 Task: Create a scrum project ArchBridge. Add to scrum project ArchBridge a team member softage.4@softage.net and assign as Project Lead. Add to scrum project ArchBridge a team member softage.1@softage.net
Action: Mouse pressed left at (236, 74)
Screenshot: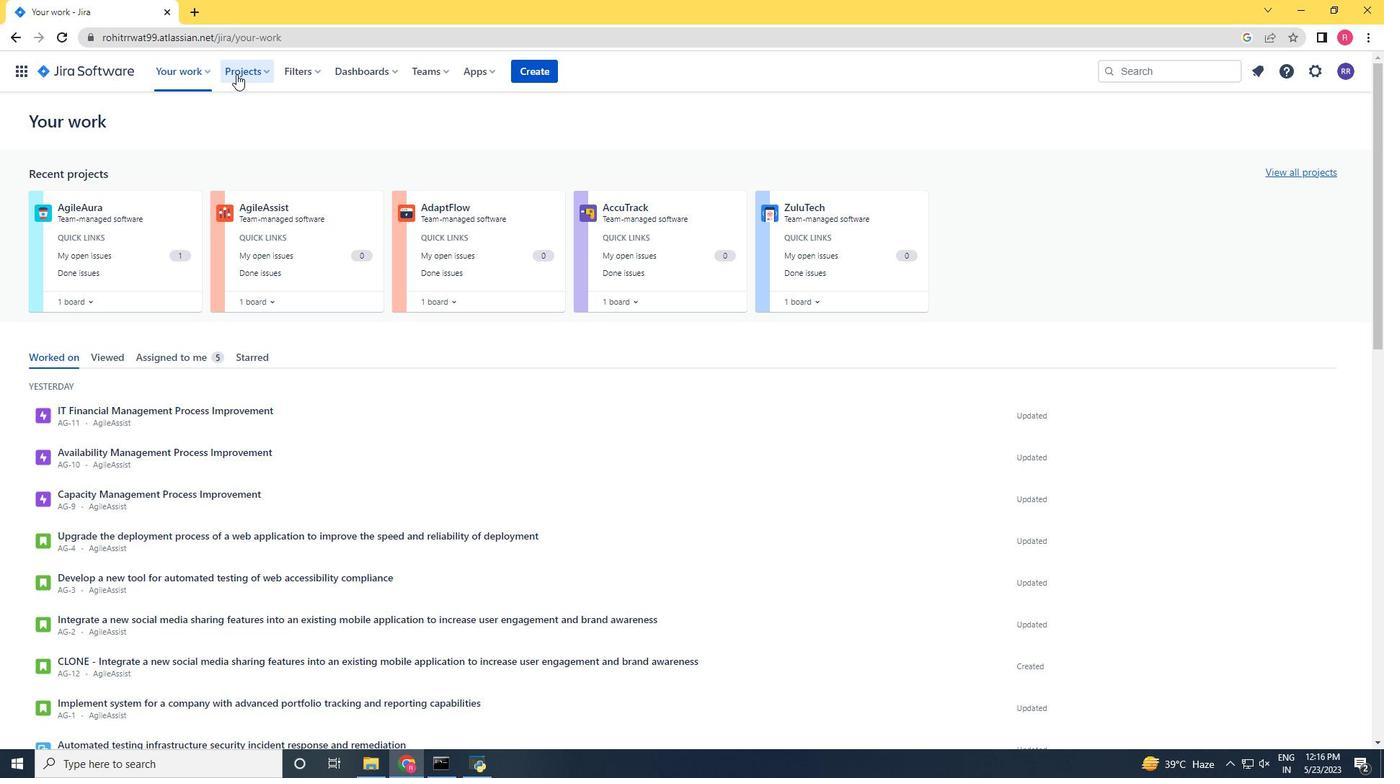 
Action: Mouse moved to (298, 351)
Screenshot: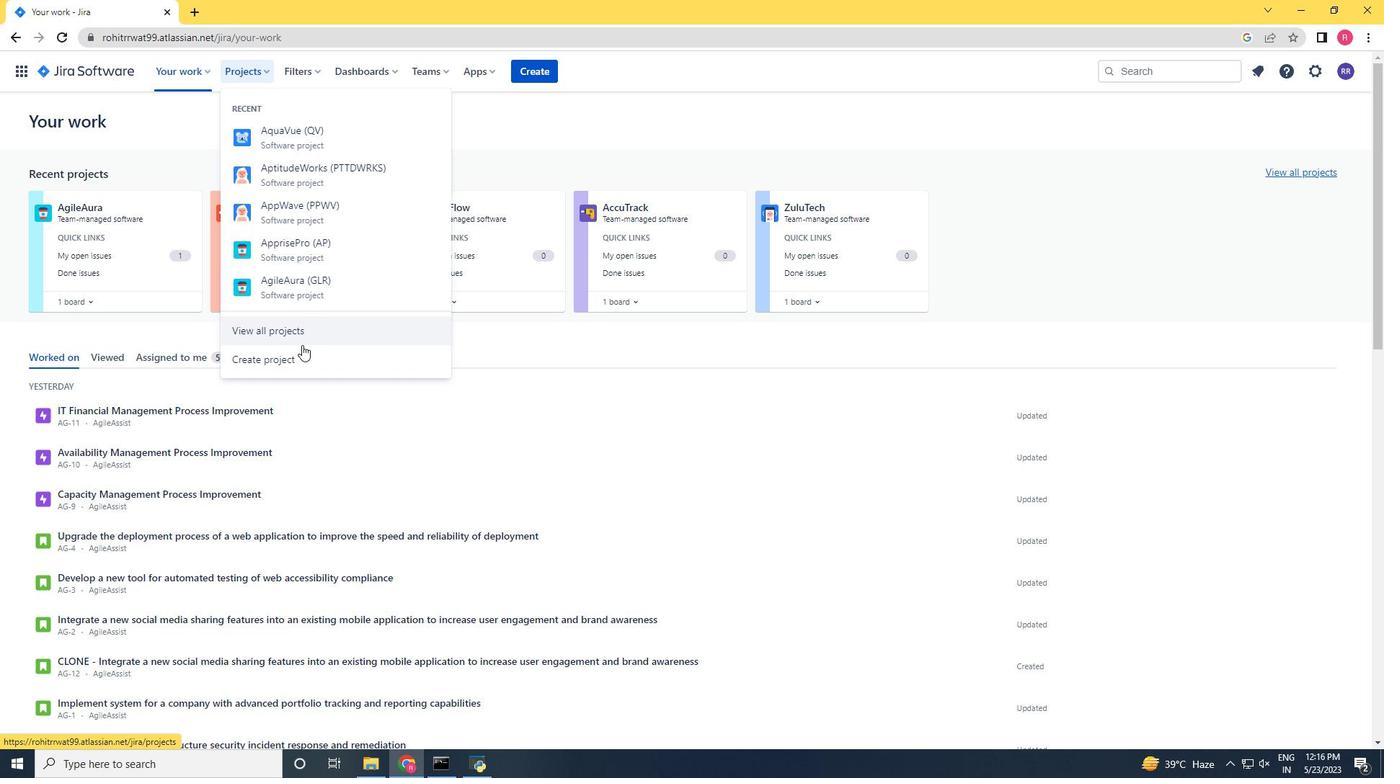 
Action: Mouse pressed left at (298, 351)
Screenshot: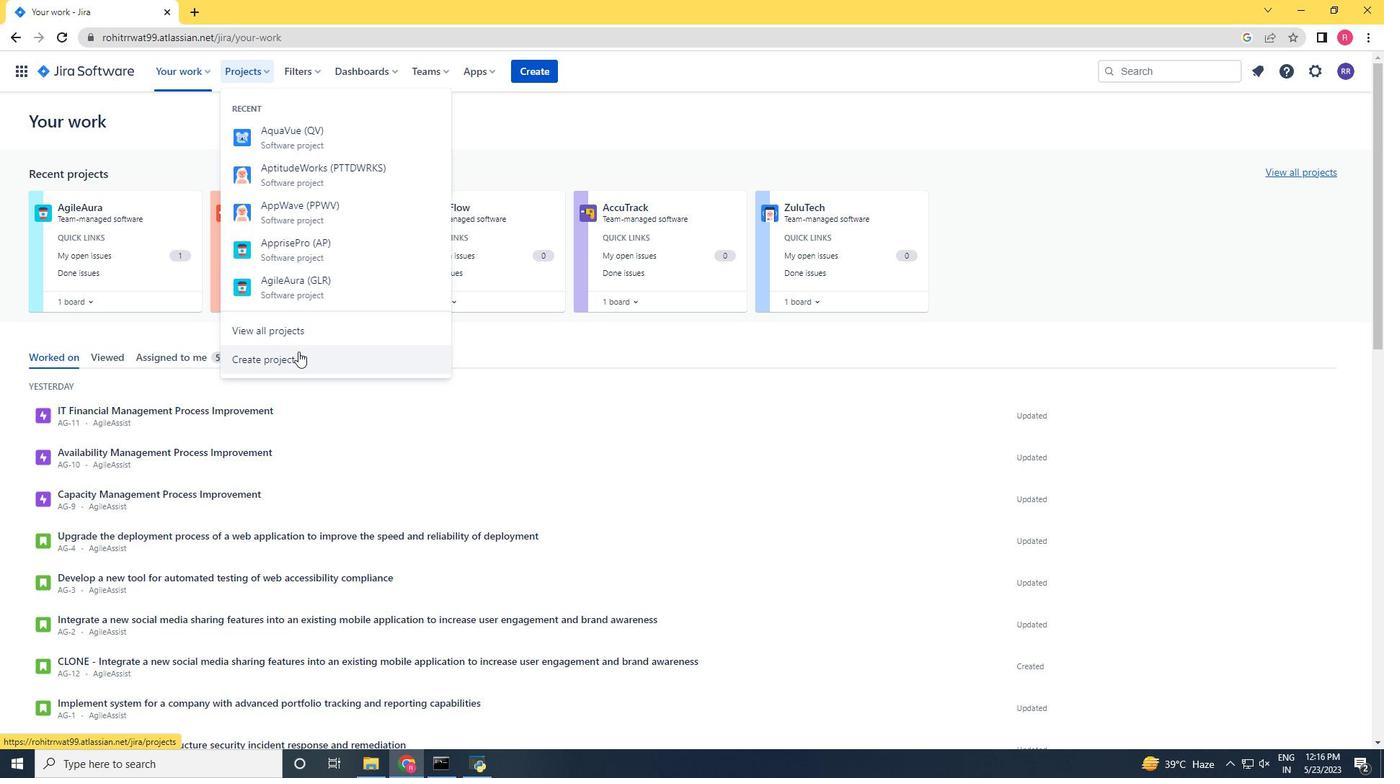 
Action: Mouse moved to (684, 351)
Screenshot: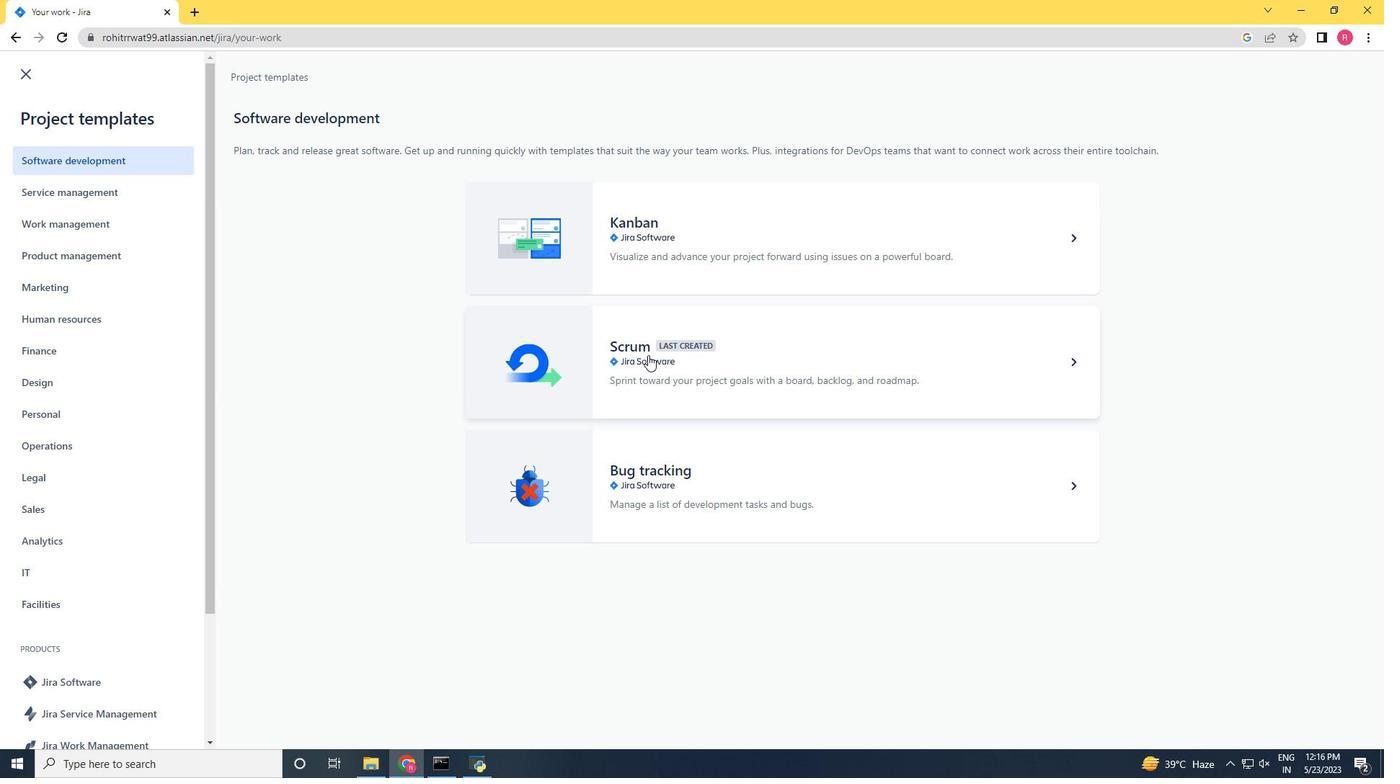 
Action: Mouse pressed left at (684, 351)
Screenshot: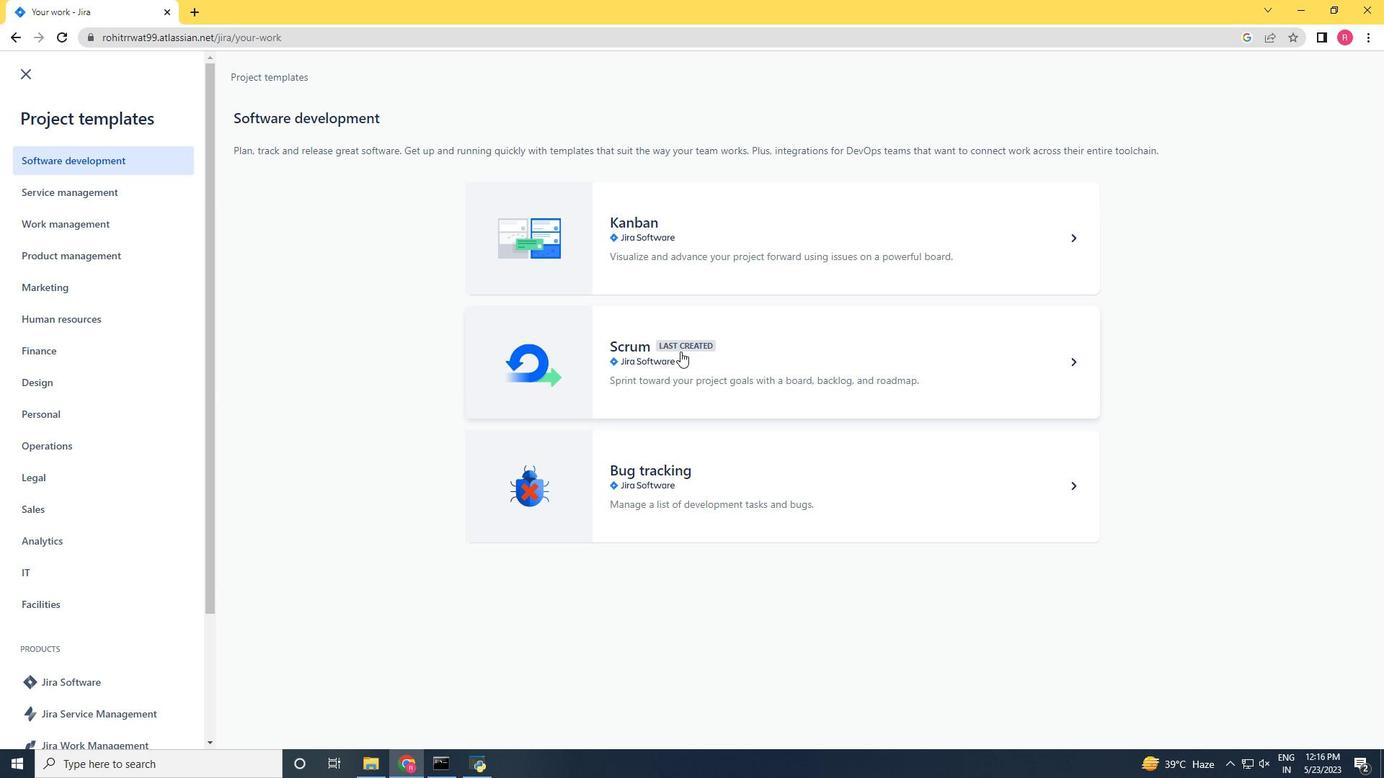 
Action: Mouse moved to (1079, 719)
Screenshot: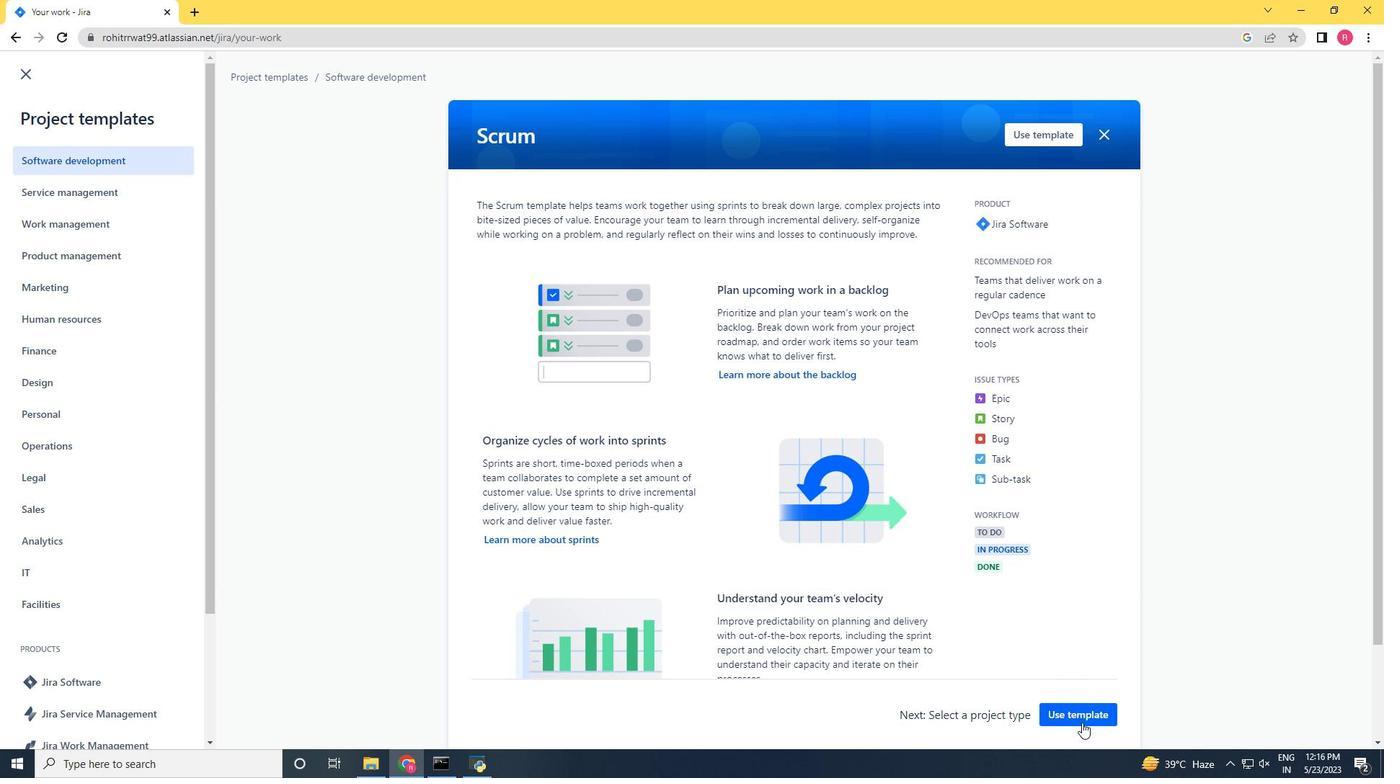 
Action: Mouse pressed left at (1079, 719)
Screenshot: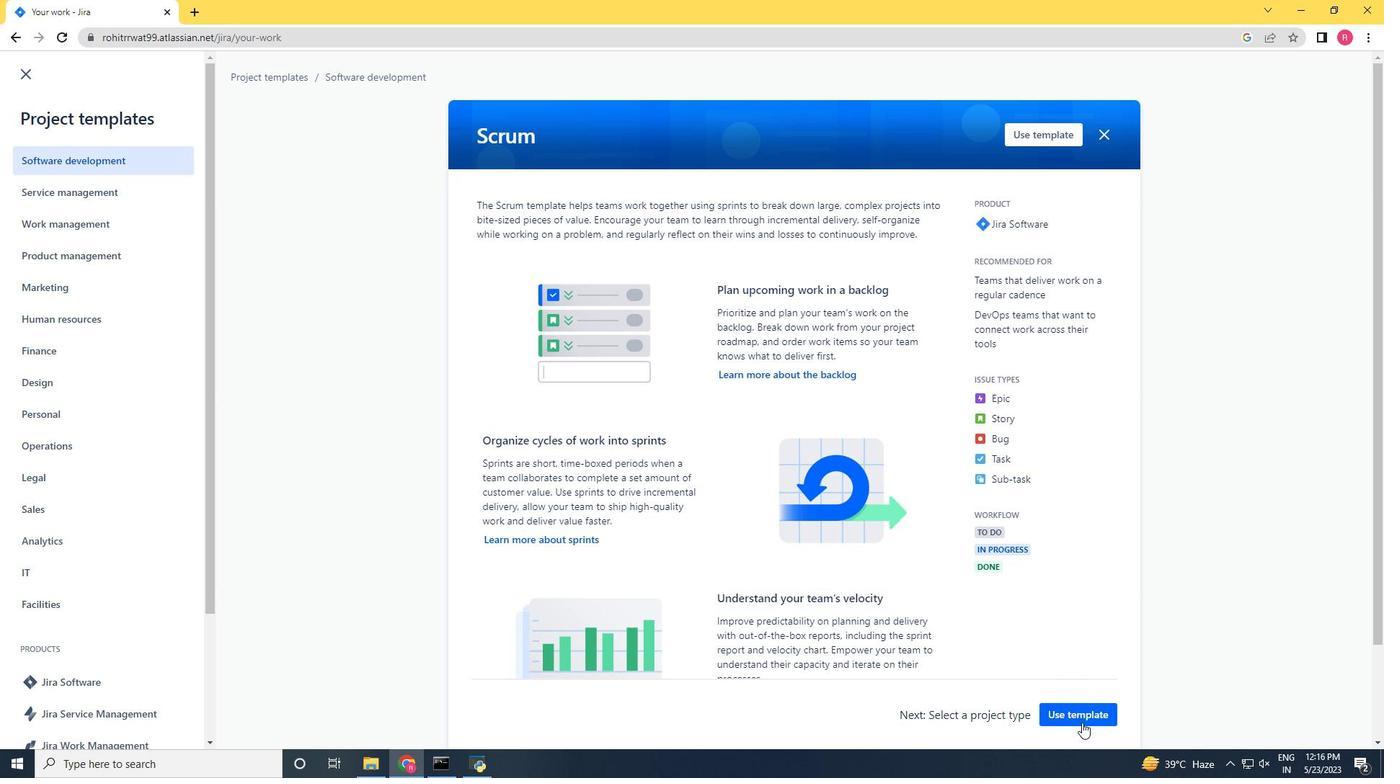 
Action: Mouse moved to (615, 703)
Screenshot: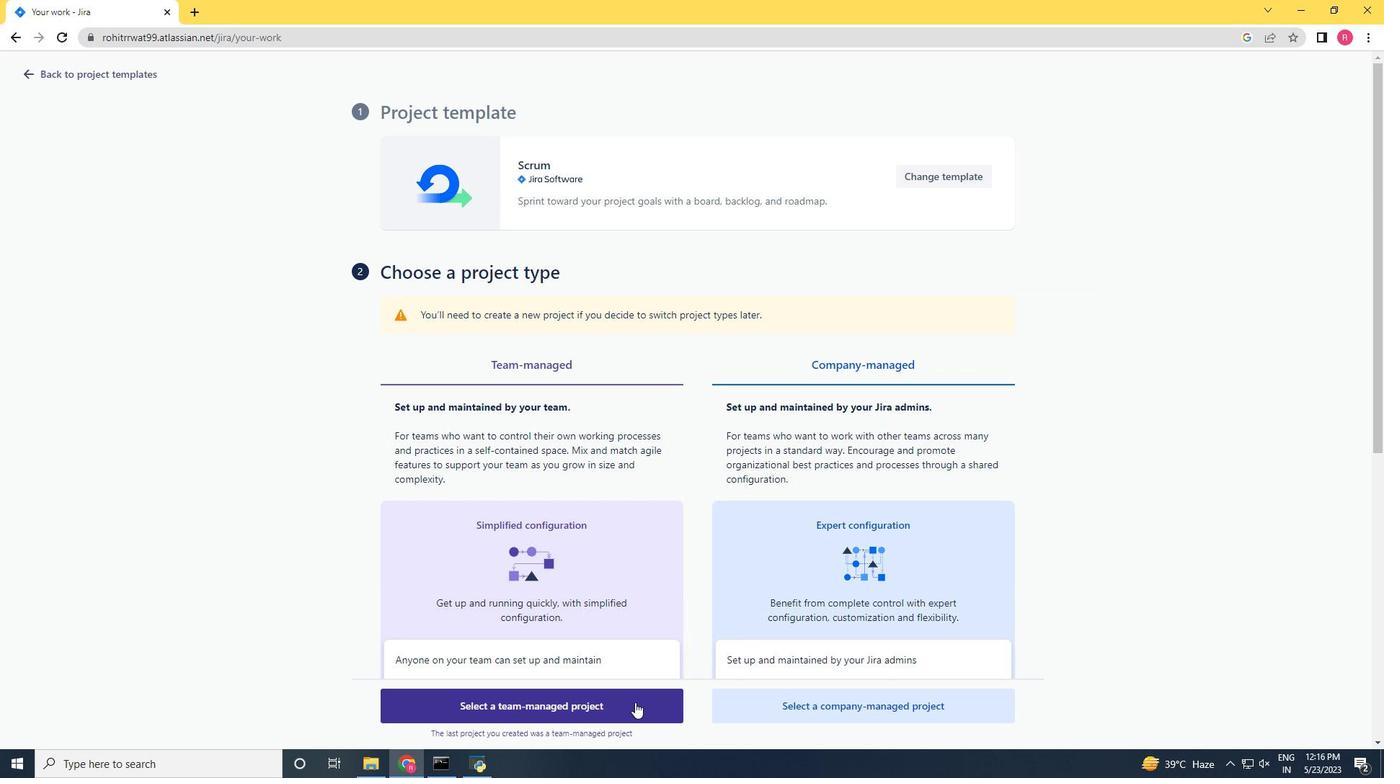 
Action: Mouse pressed left at (615, 703)
Screenshot: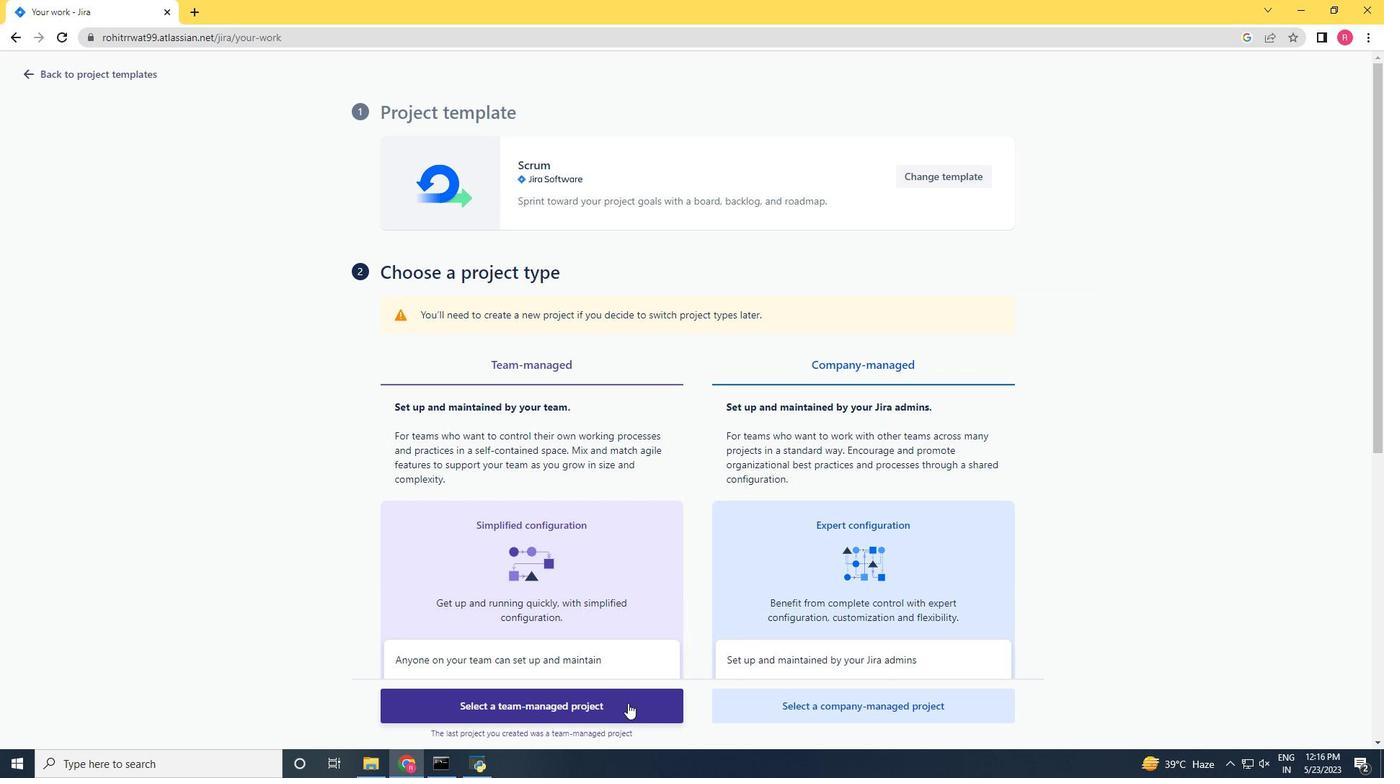 
Action: Mouse moved to (338, 502)
Screenshot: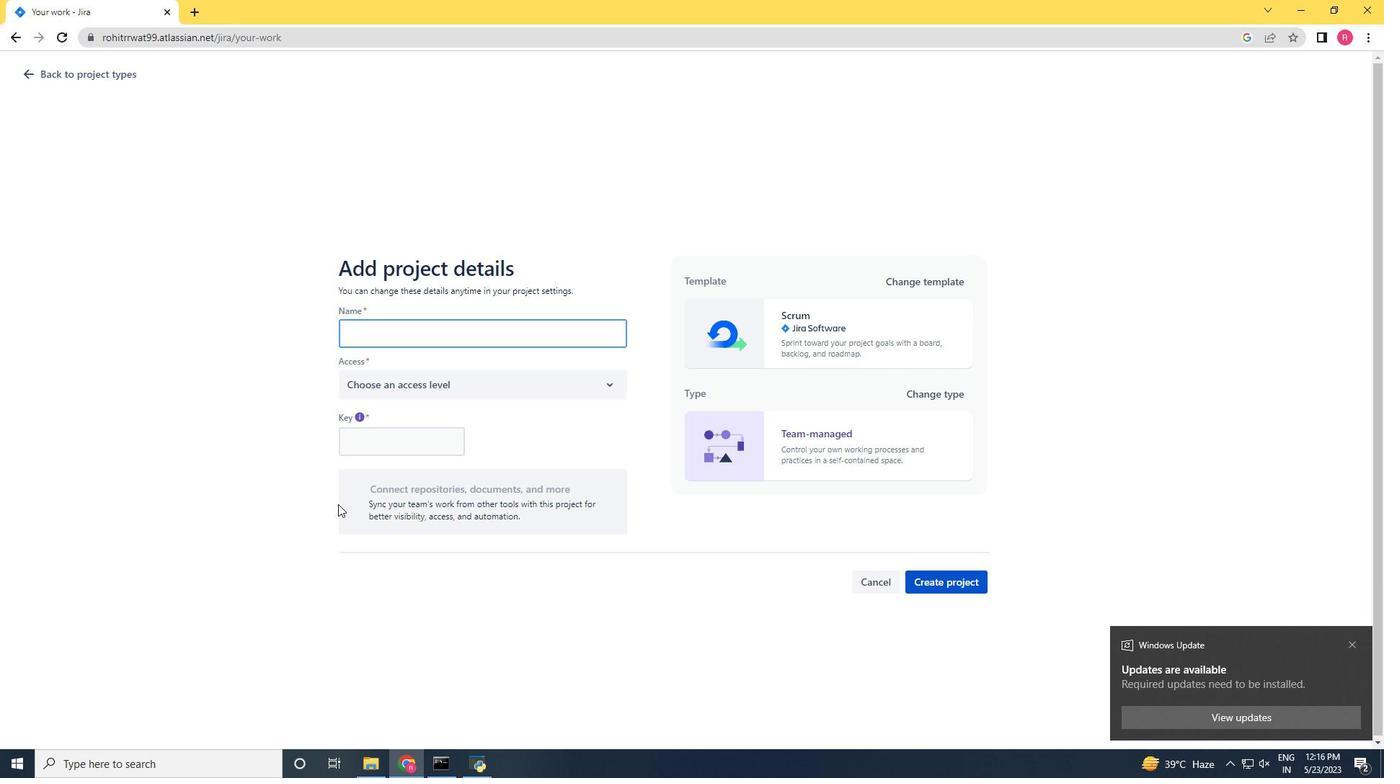 
Action: Key pressed <Key.shift><Key.shift><Key.shift><Key.shift><Key.shift><Key.shift><Key.shift><Key.shift><Key.shift><Key.shift><Key.shift><Key.shift>Arch<Key.shift>Bridge
Screenshot: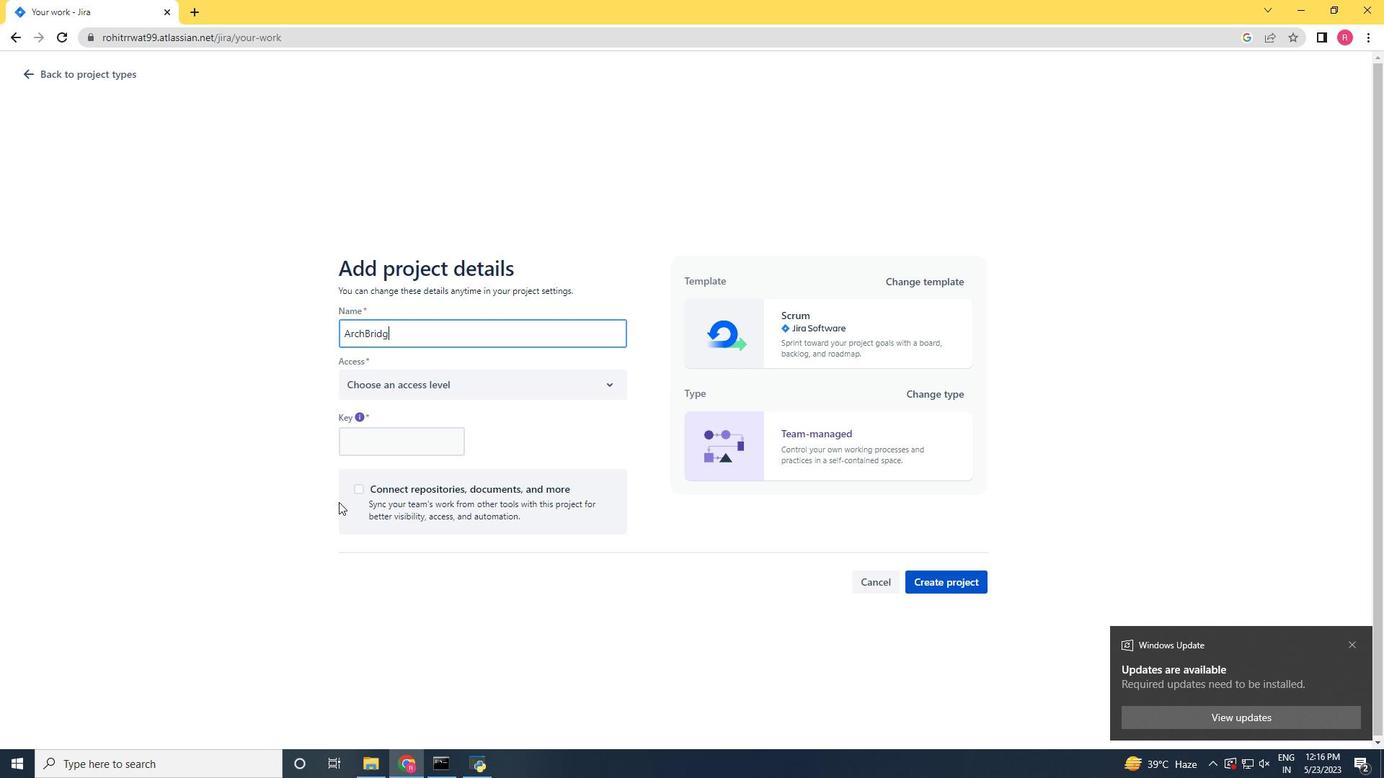 
Action: Mouse moved to (592, 390)
Screenshot: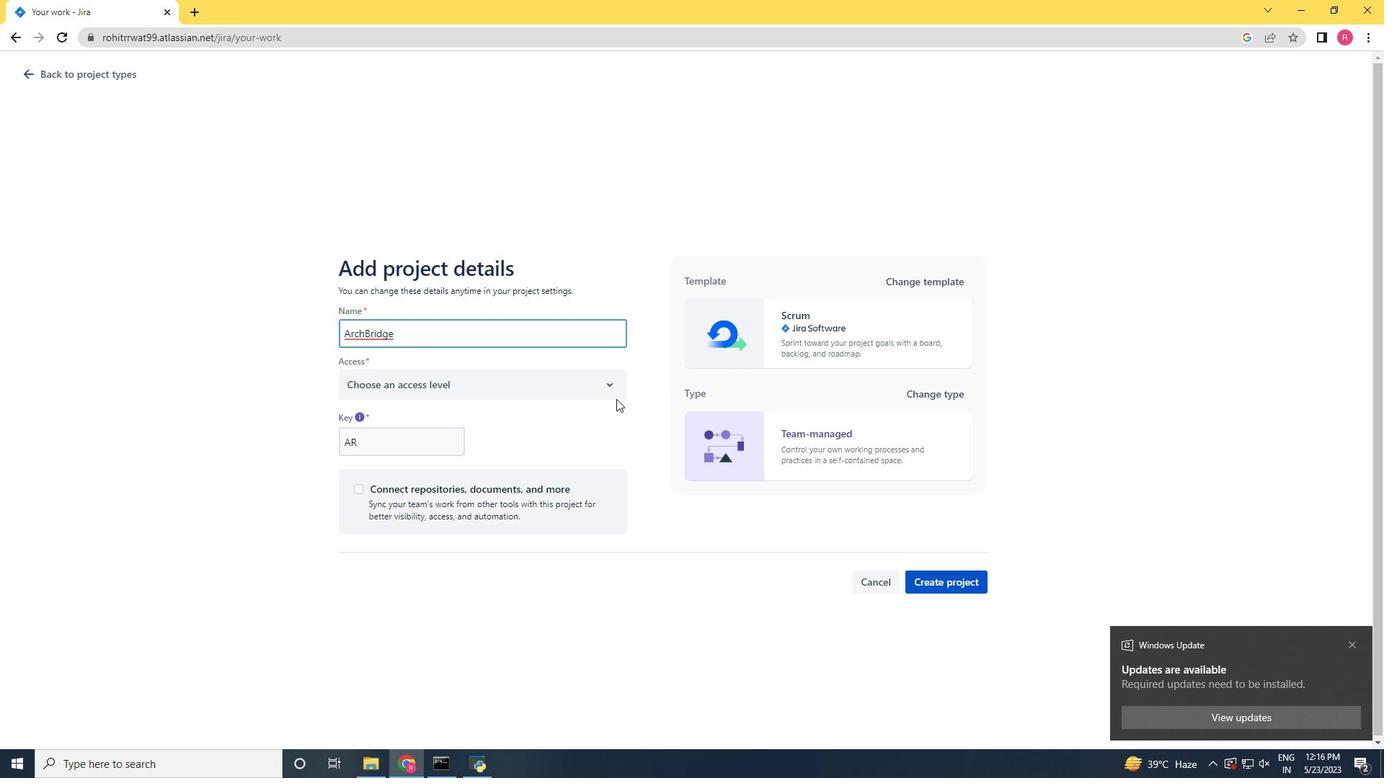 
Action: Mouse pressed left at (592, 390)
Screenshot: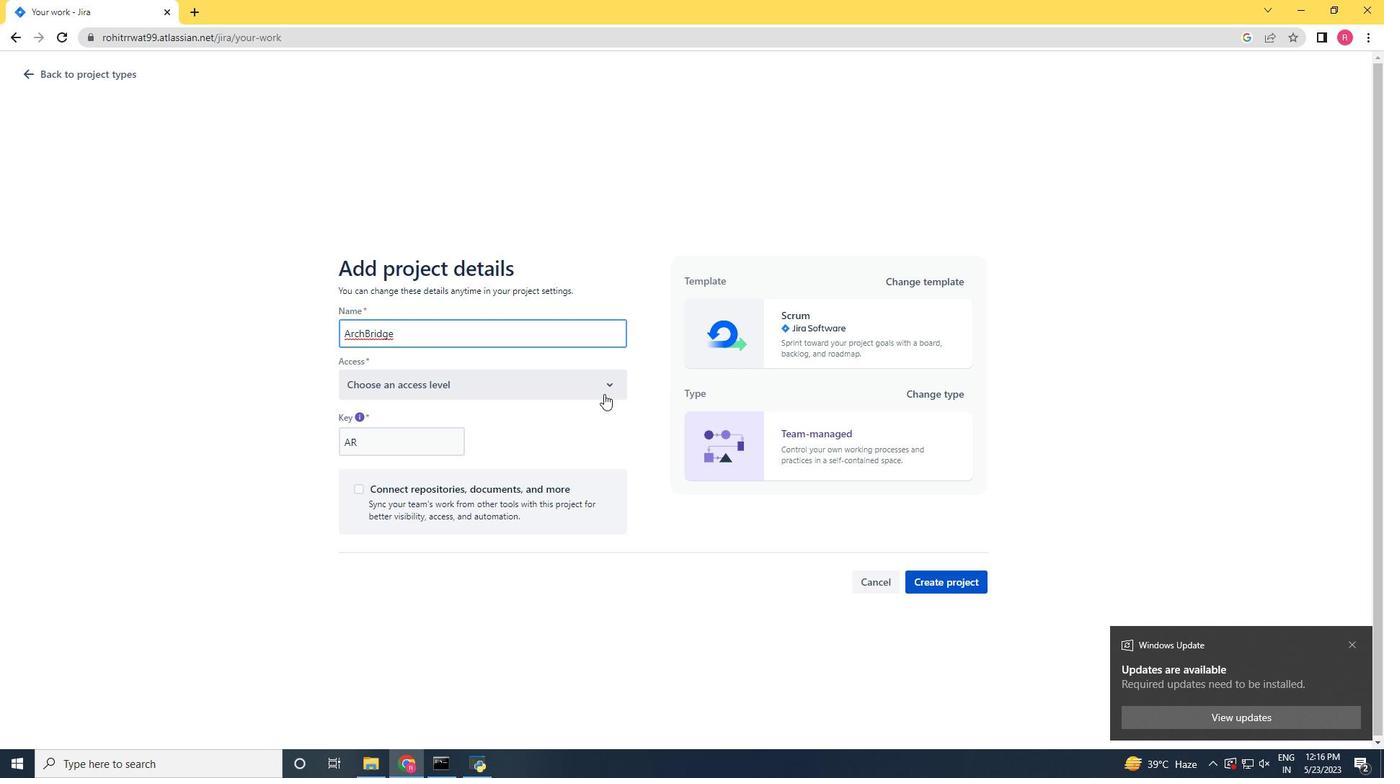 
Action: Mouse moved to (530, 436)
Screenshot: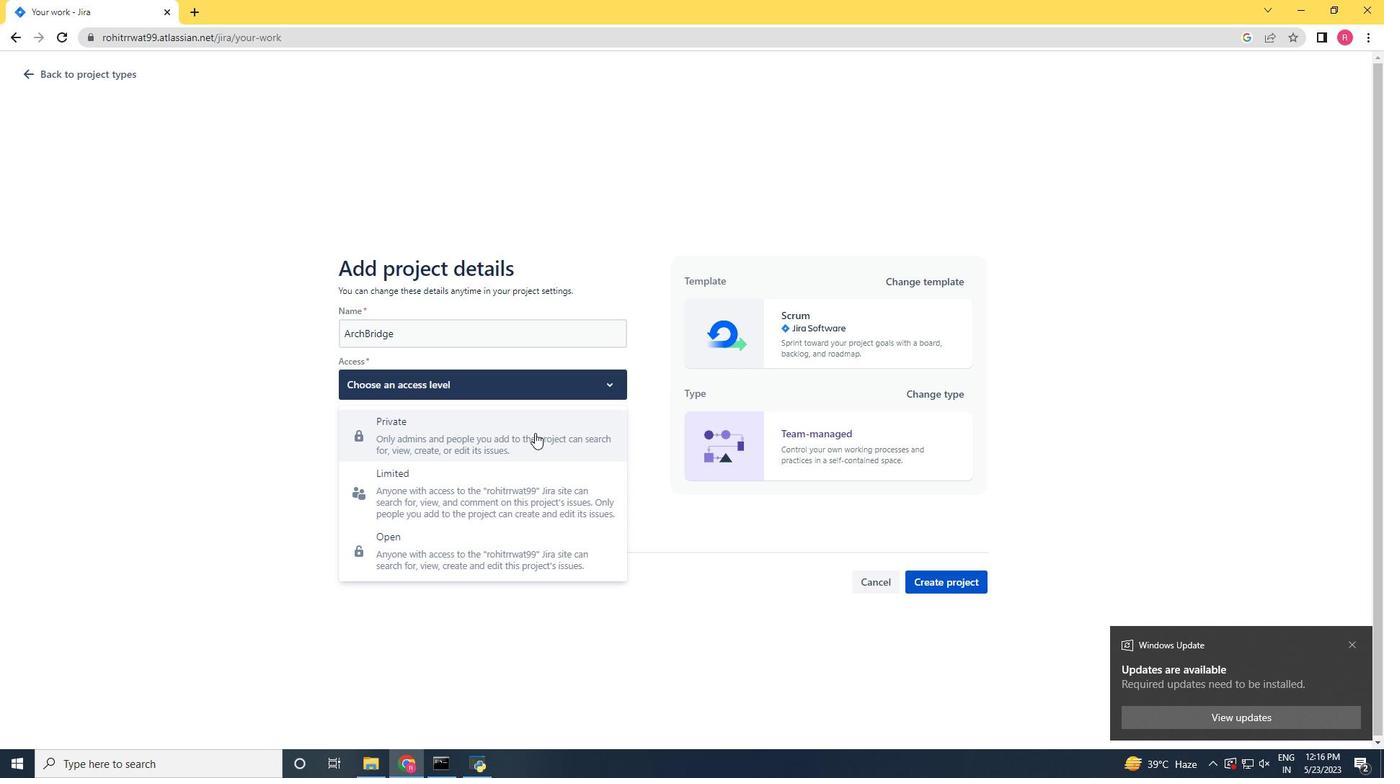 
Action: Mouse pressed left at (530, 436)
Screenshot: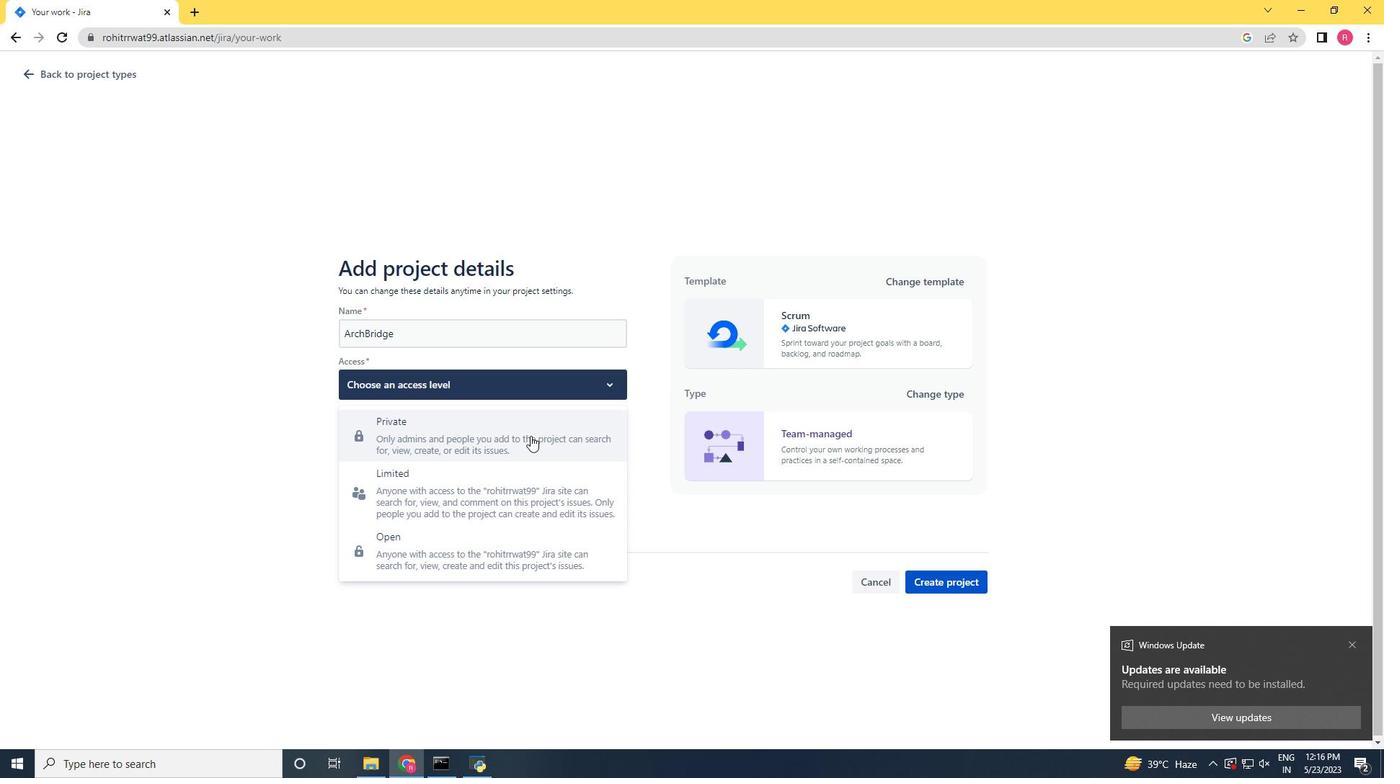 
Action: Mouse moved to (928, 575)
Screenshot: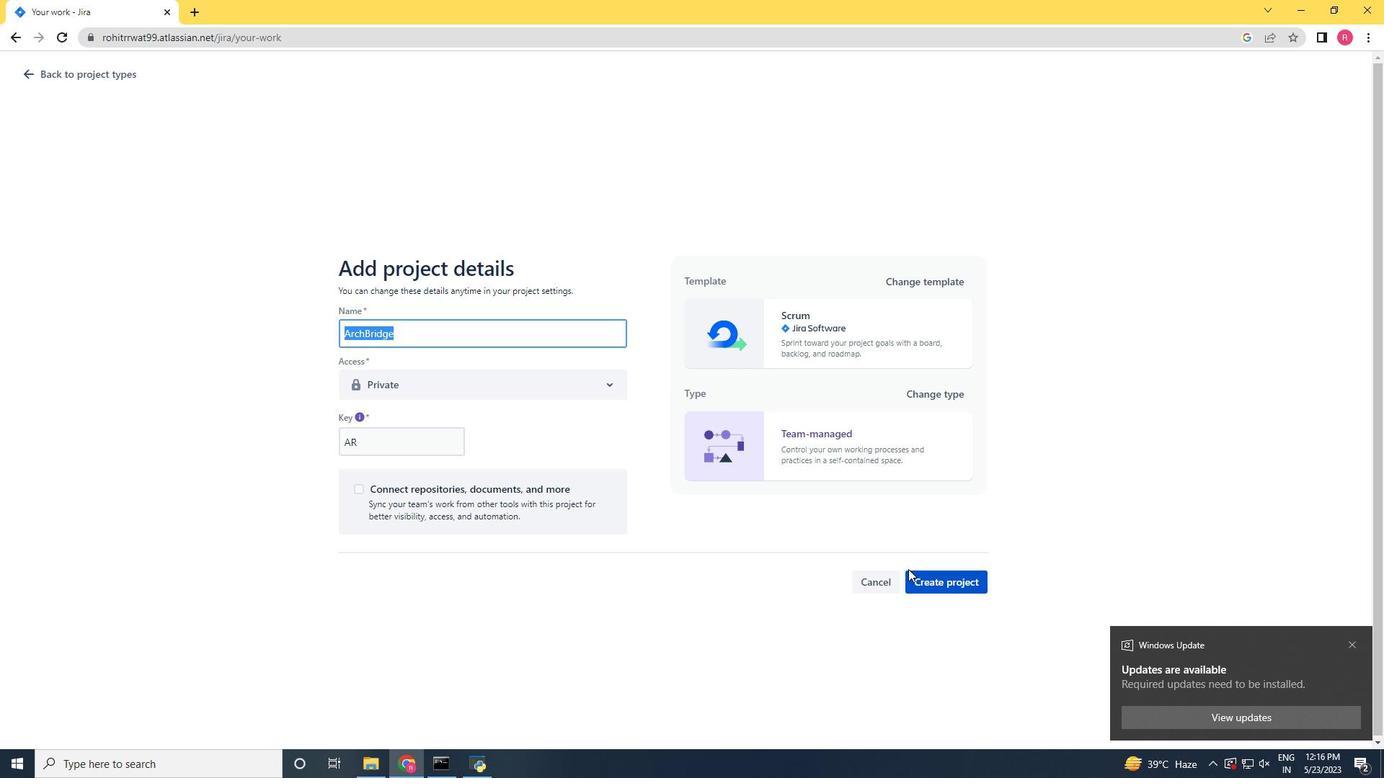 
Action: Mouse pressed left at (928, 575)
Screenshot: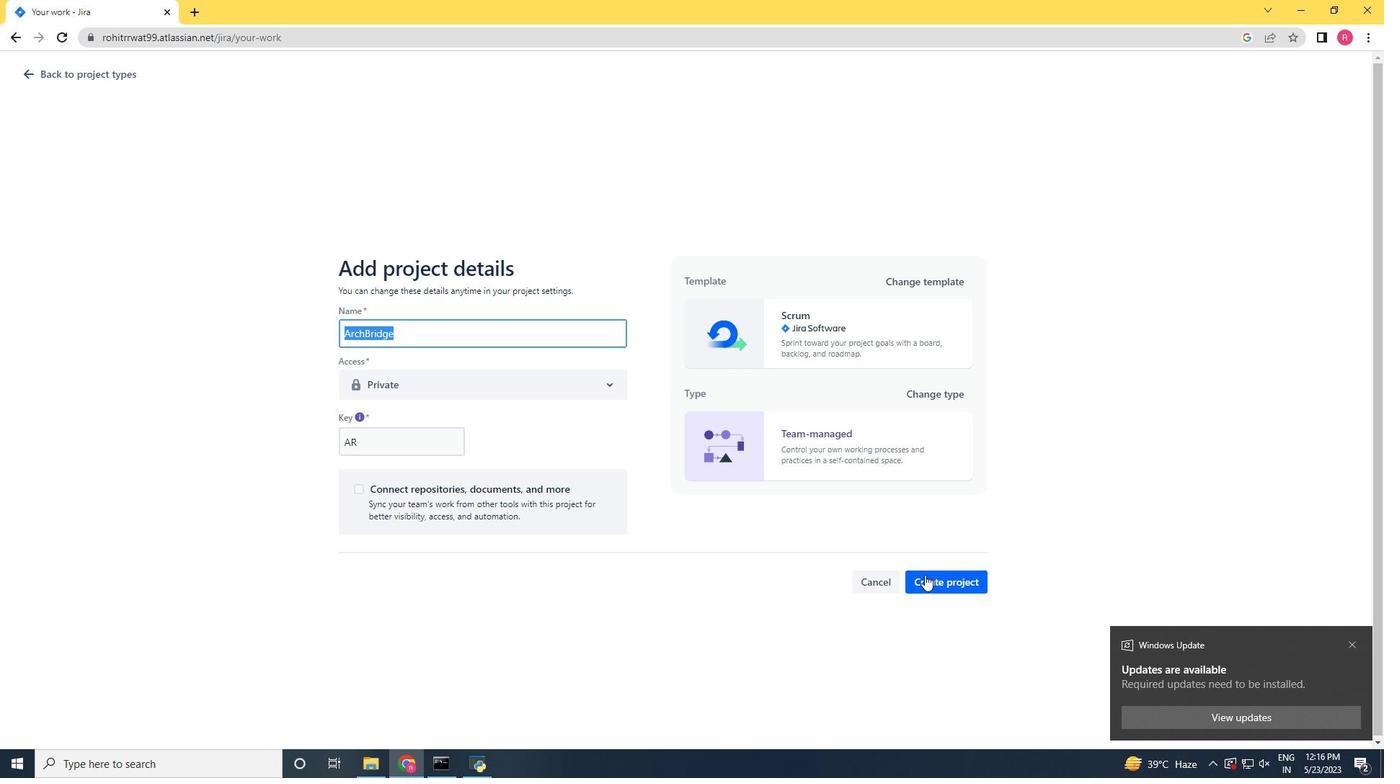 
Action: Mouse moved to (1354, 643)
Screenshot: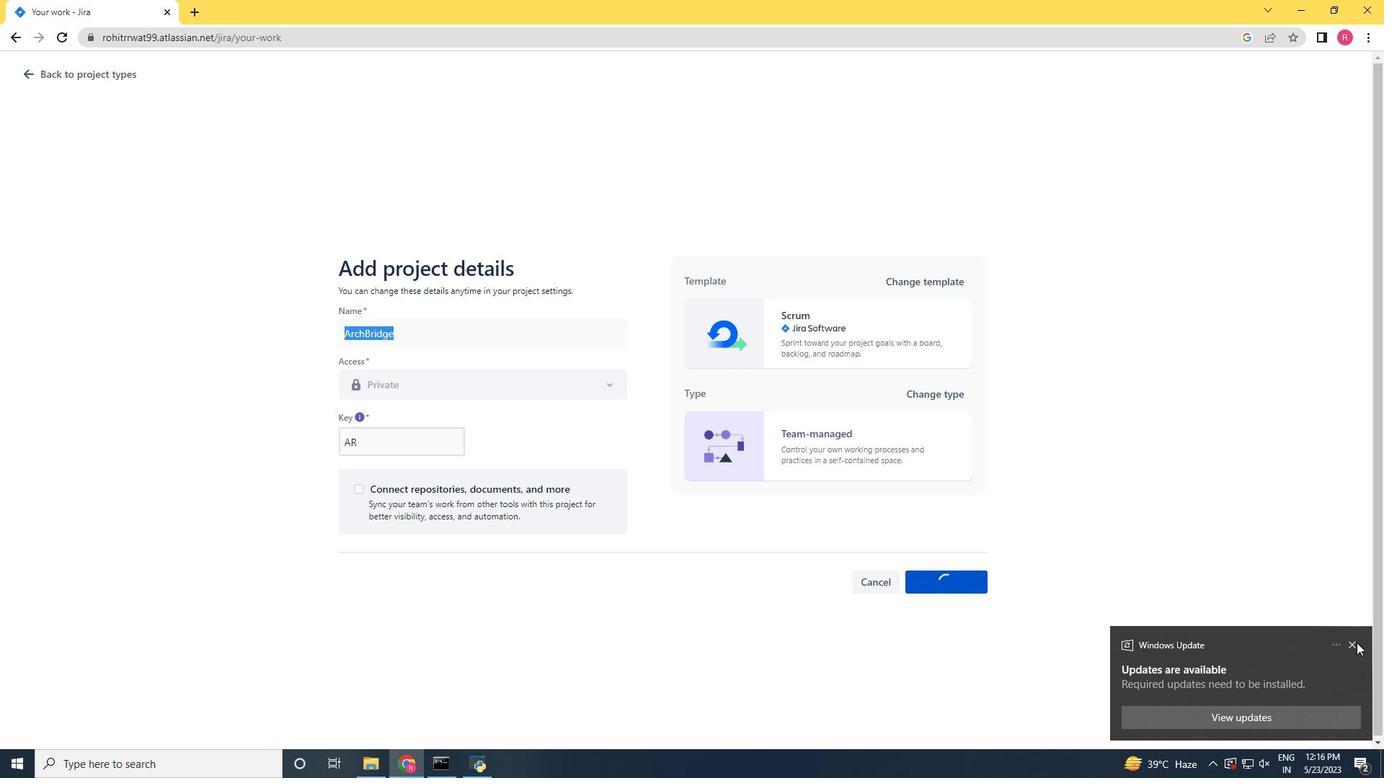 
Action: Mouse pressed left at (1354, 643)
Screenshot: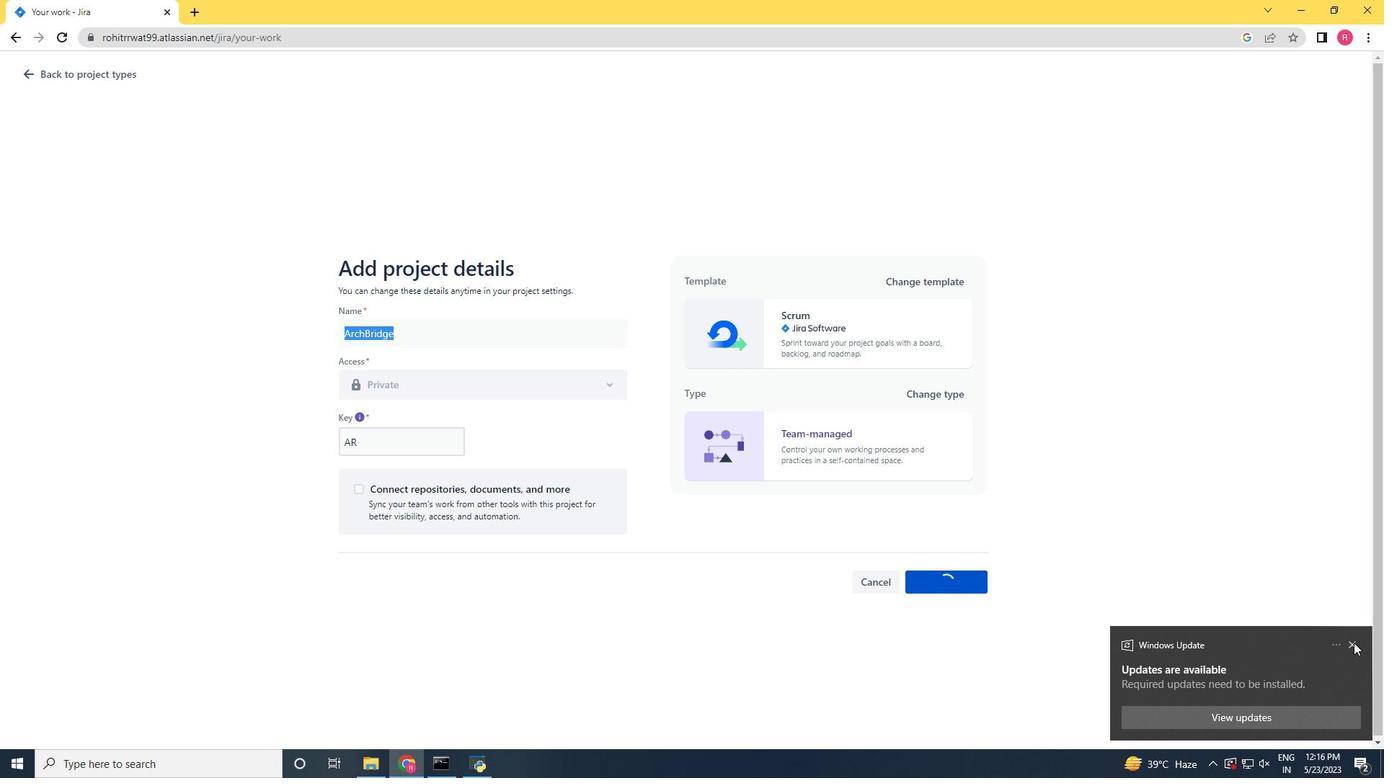 
Action: Mouse moved to (339, 197)
Screenshot: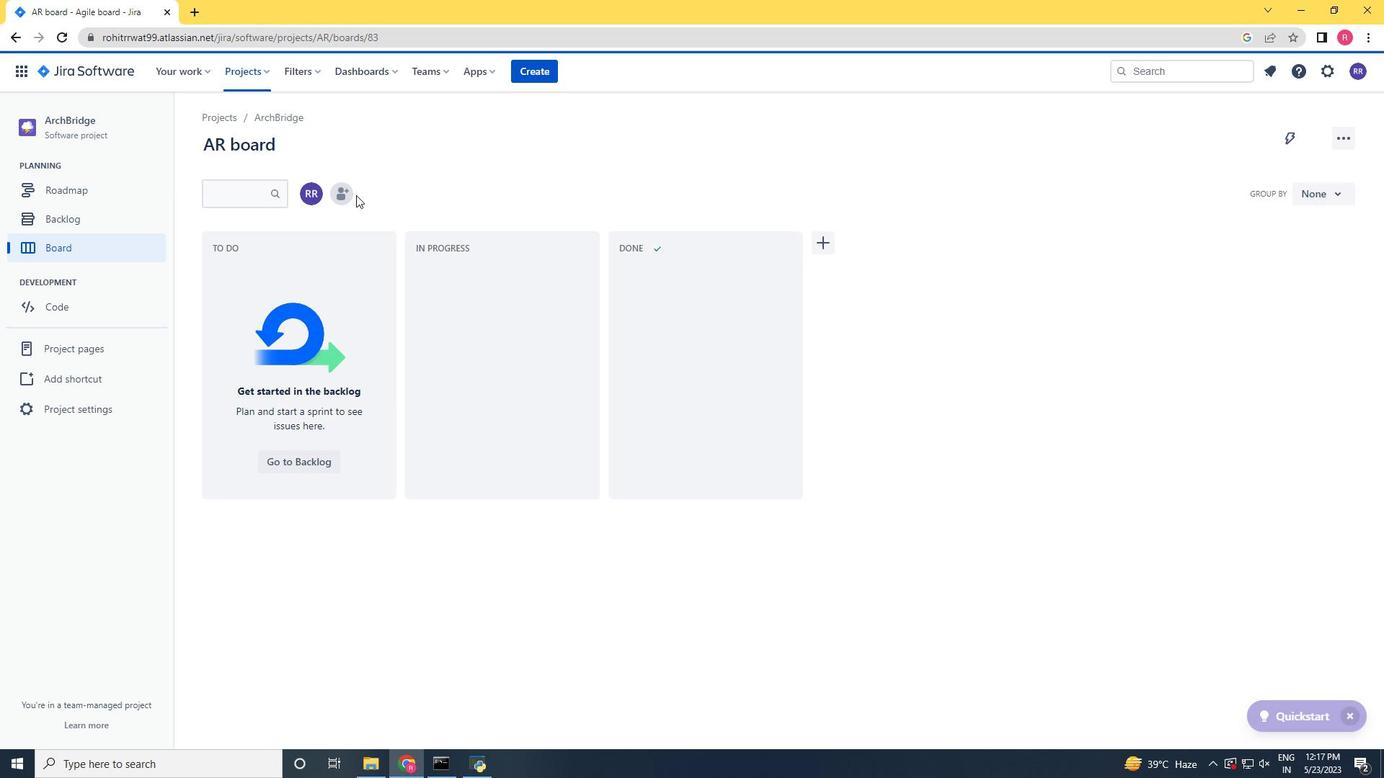 
Action: Mouse pressed left at (339, 197)
Screenshot: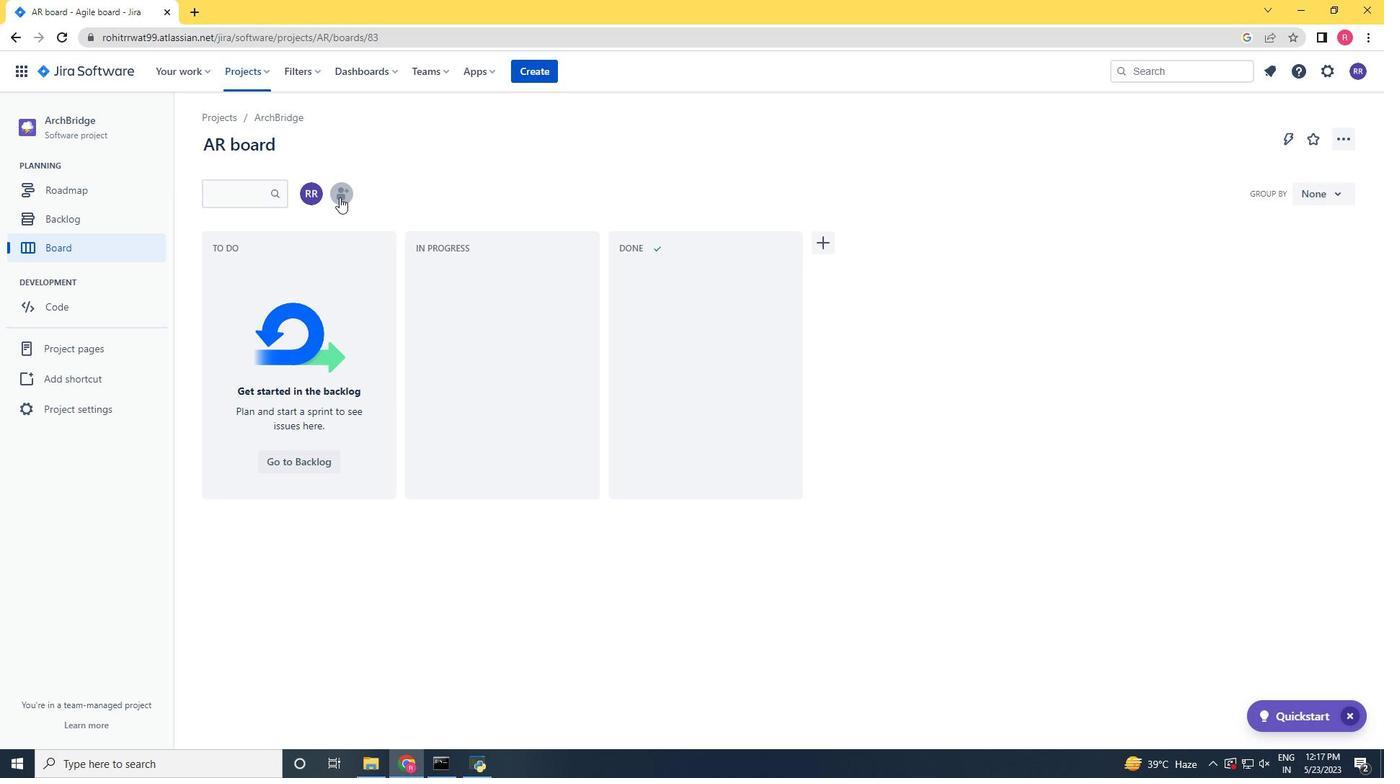 
Action: Key pressed softage.4<Key.shift>@softage.net
Screenshot: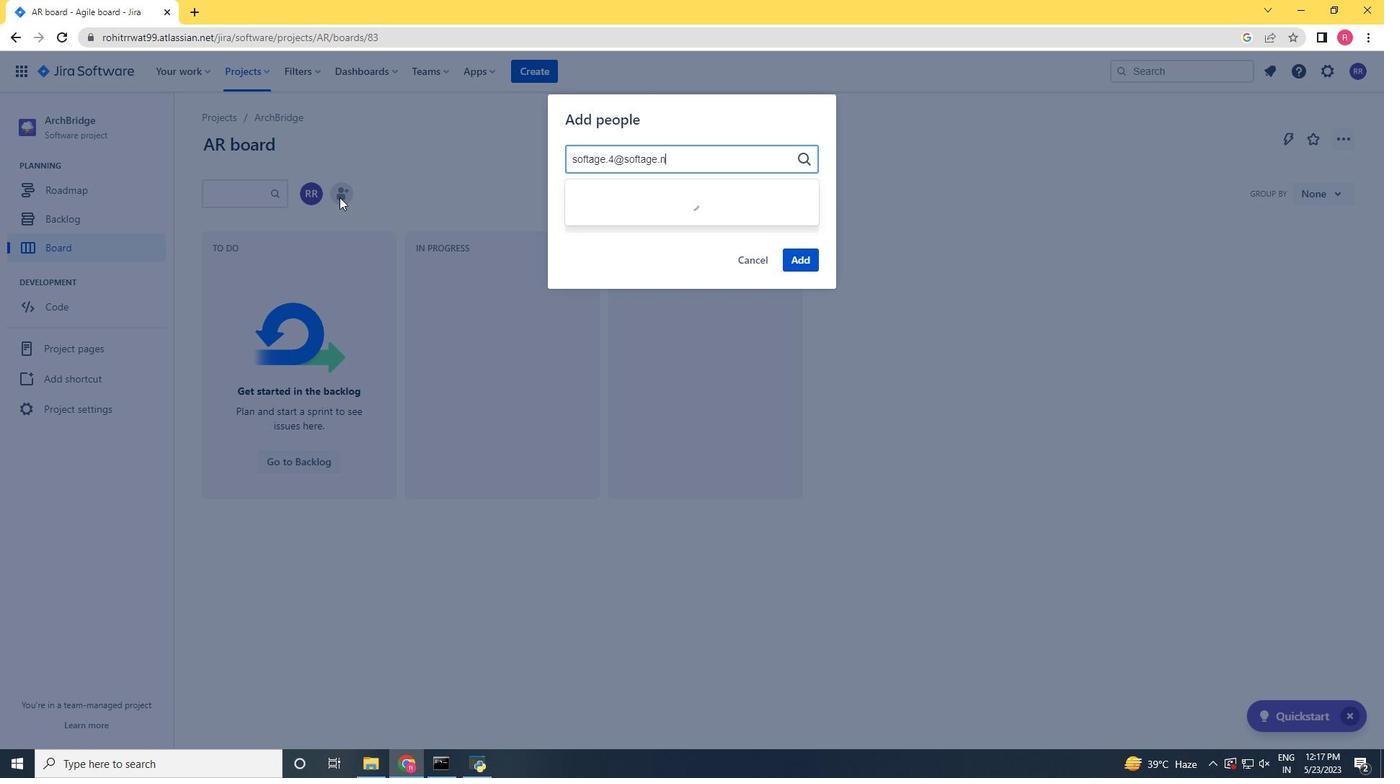 
Action: Mouse moved to (648, 195)
Screenshot: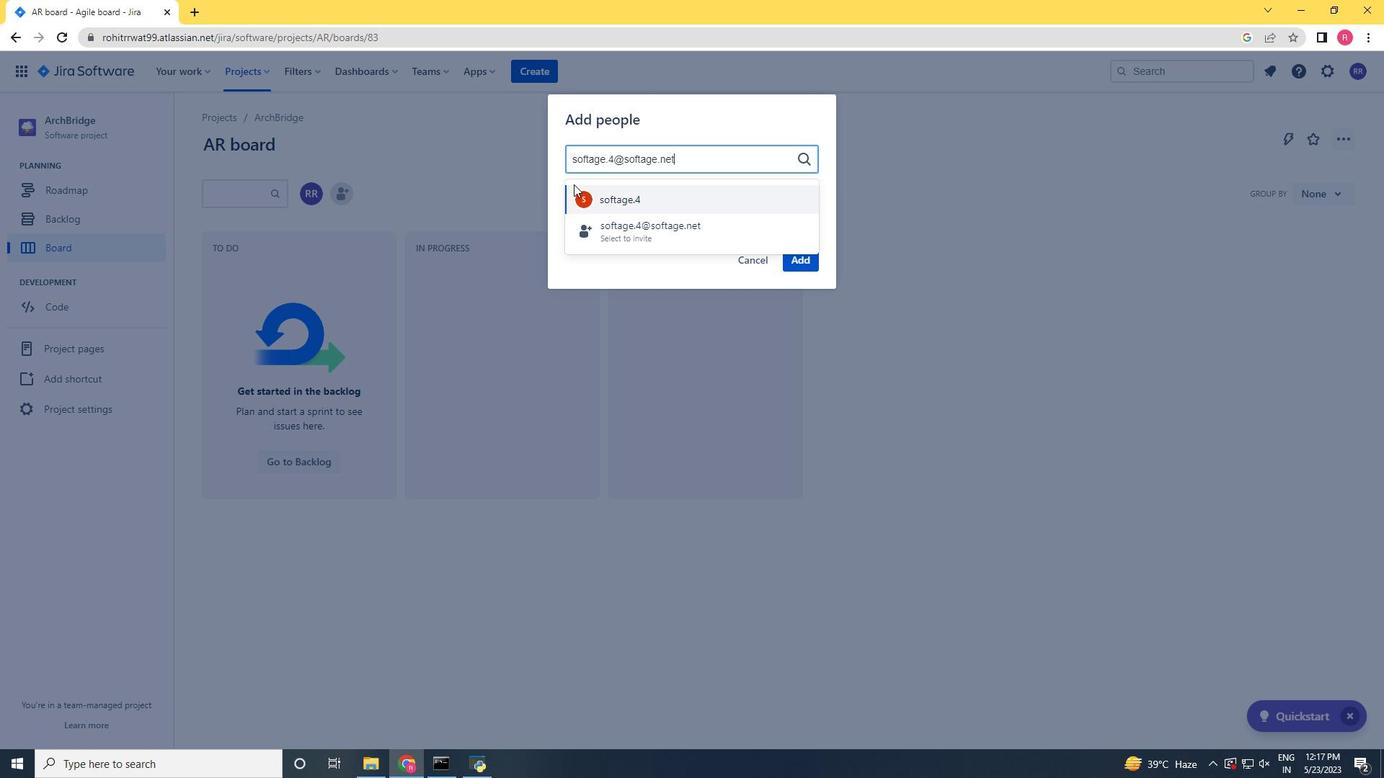 
Action: Mouse pressed left at (648, 195)
Screenshot: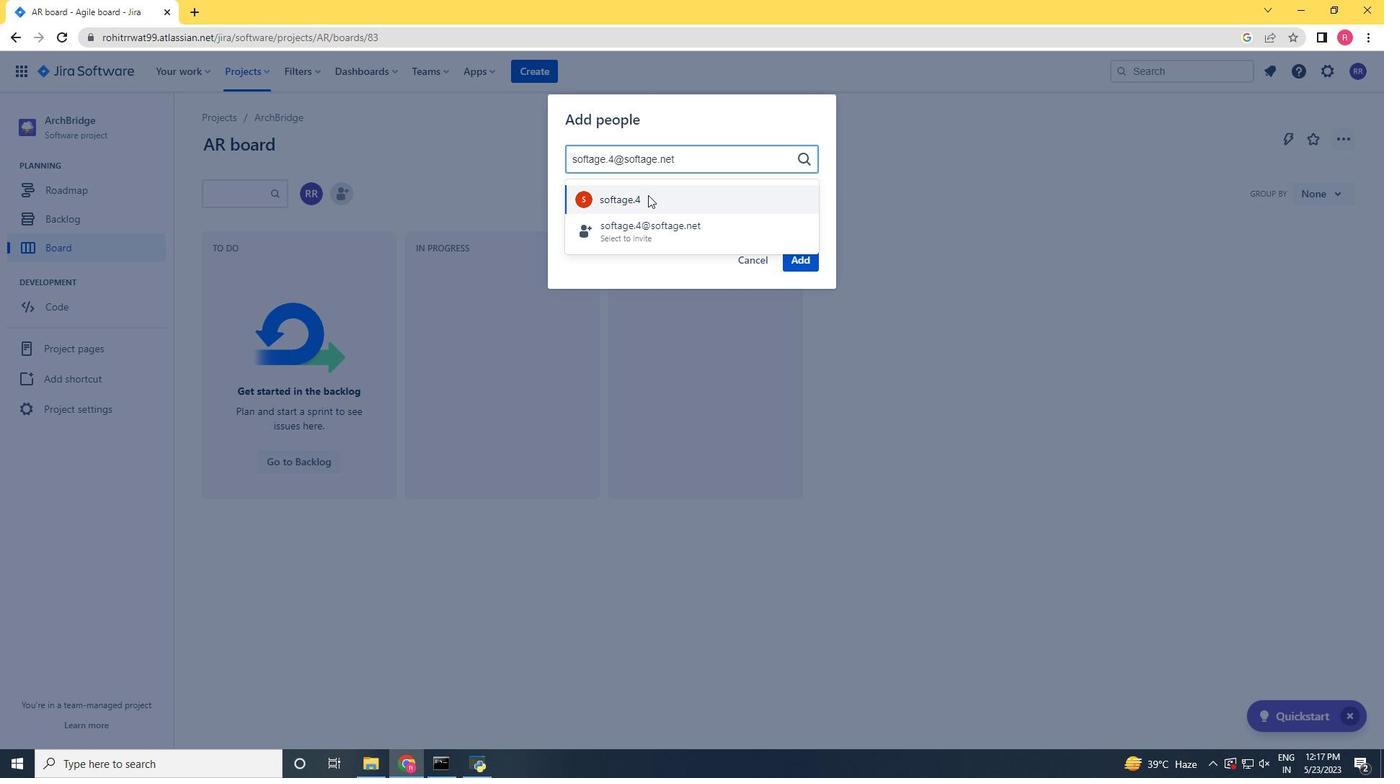 
Action: Mouse moved to (791, 261)
Screenshot: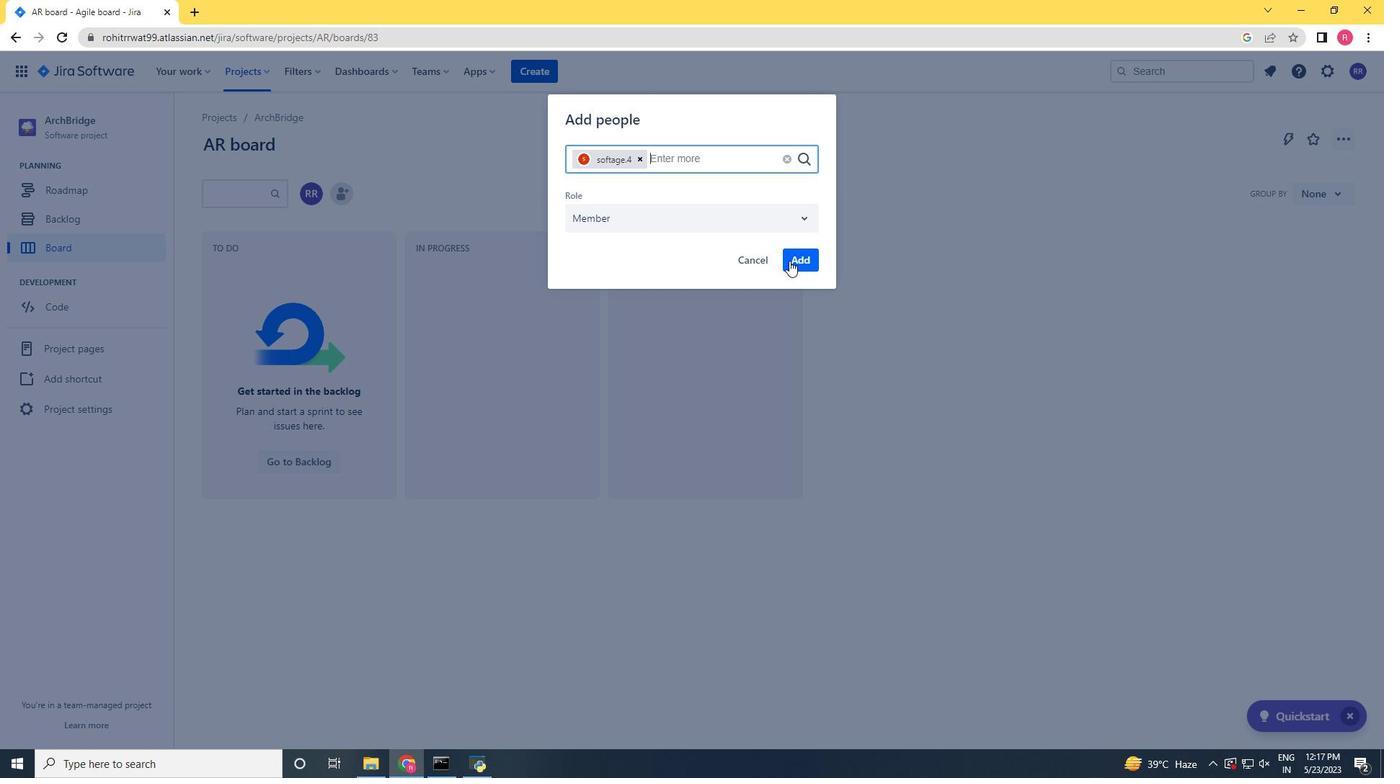 
Action: Mouse pressed left at (791, 261)
Screenshot: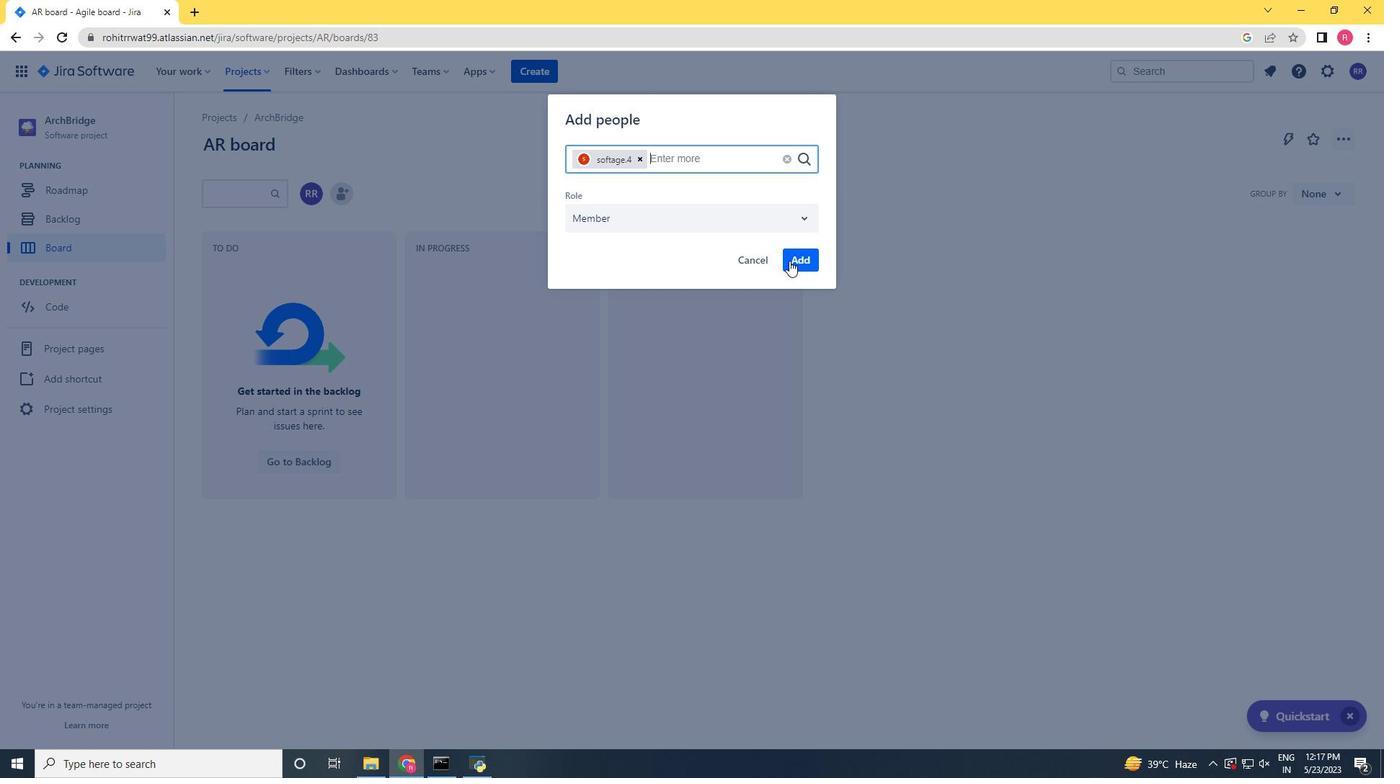 
Action: Mouse moved to (95, 406)
Screenshot: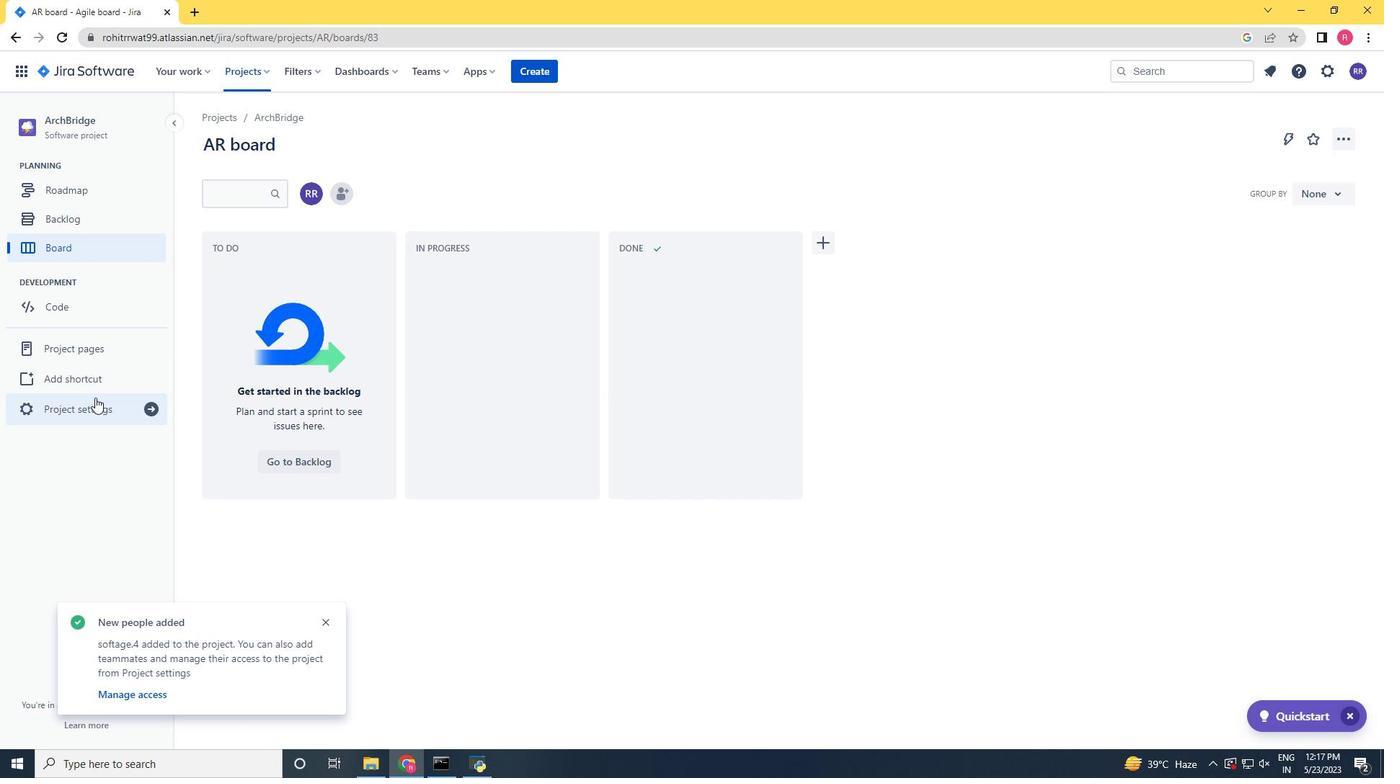 
Action: Mouse pressed left at (95, 406)
Screenshot: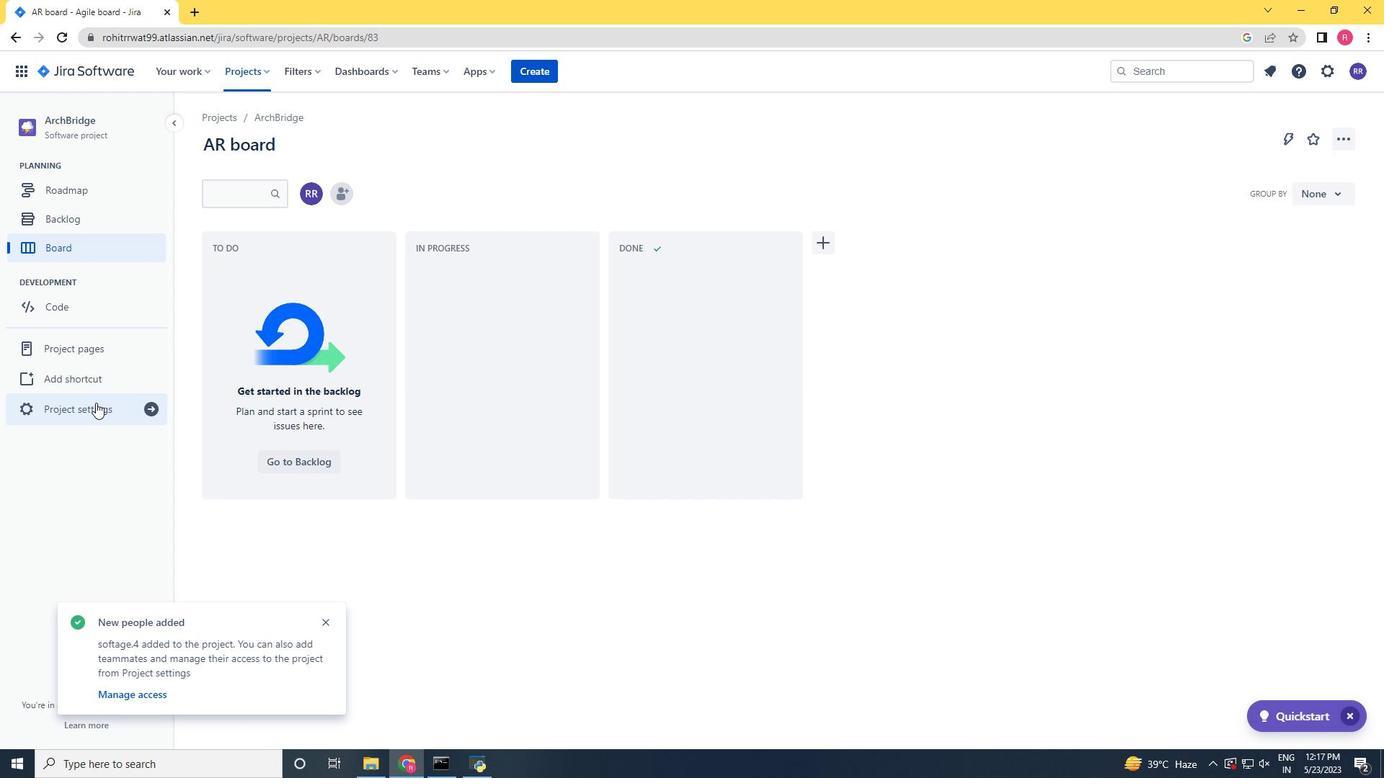 
Action: Mouse moved to (726, 521)
Screenshot: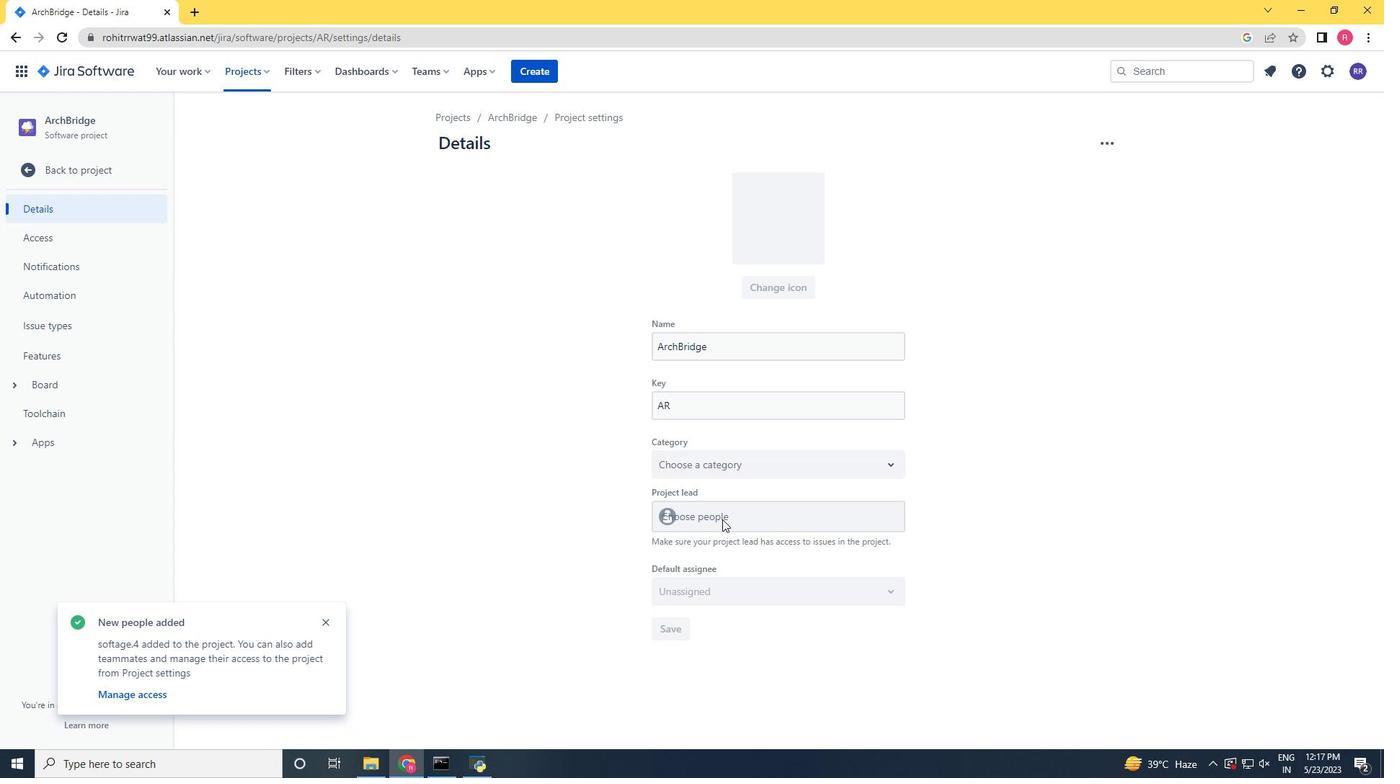 
Action: Mouse pressed left at (726, 521)
Screenshot: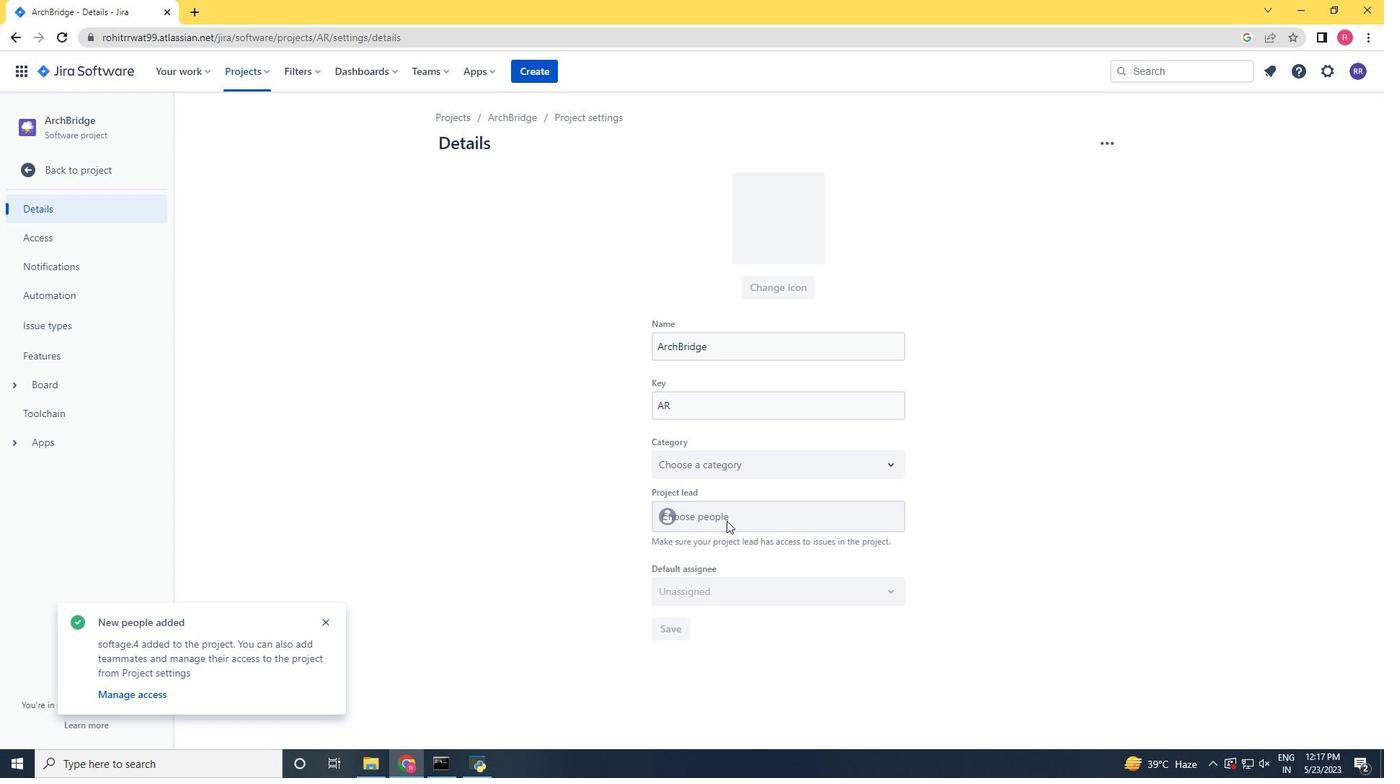 
Action: Key pressed softage.
Screenshot: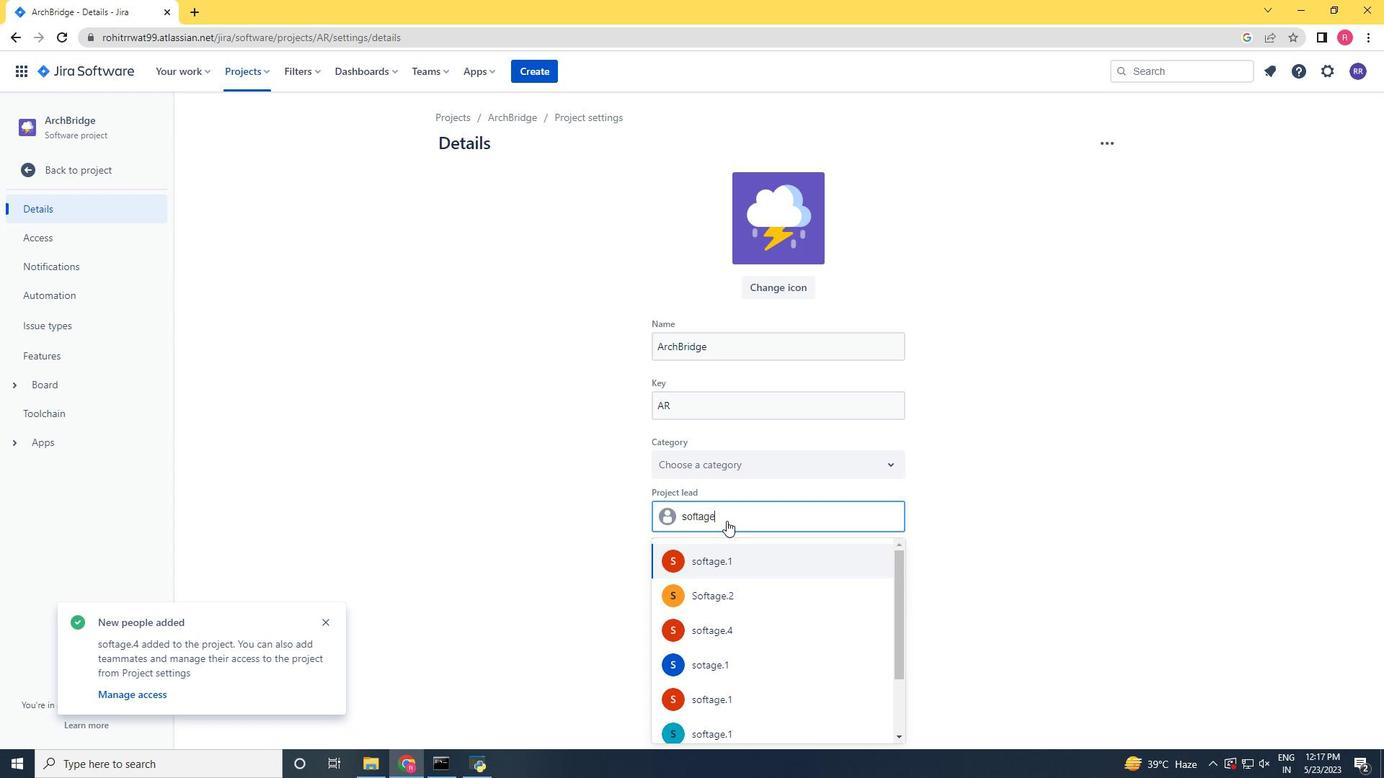 
Action: Mouse moved to (905, 420)
Screenshot: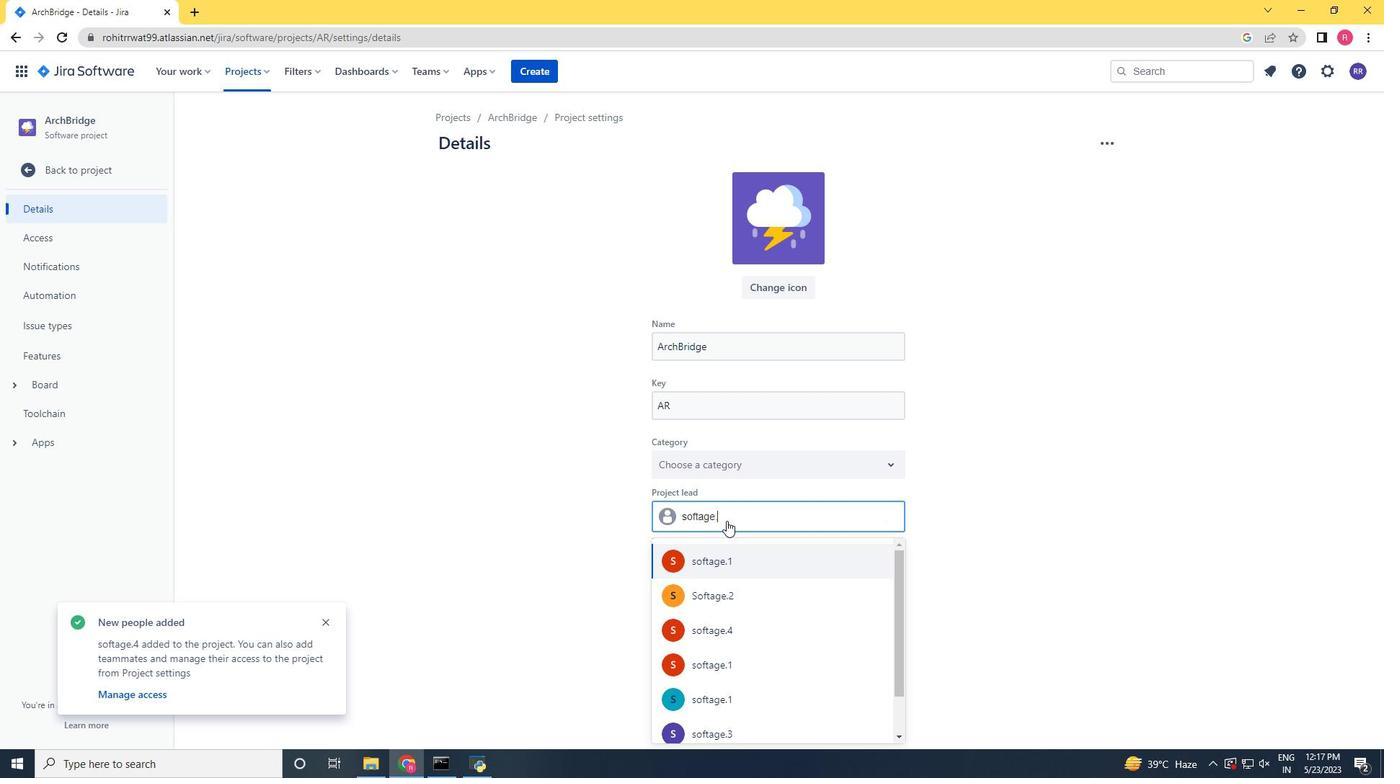 
Action: Key pressed 4
Screenshot: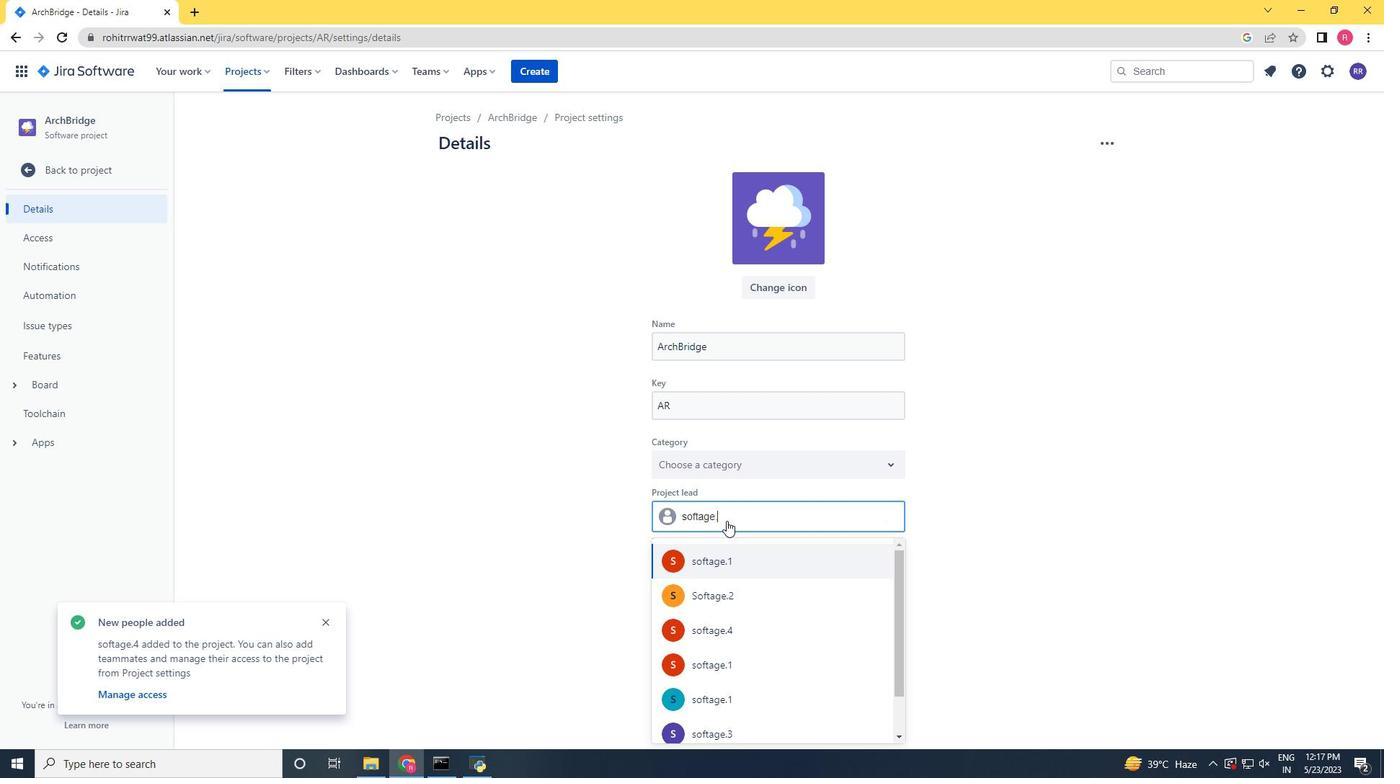 
Action: Mouse moved to (907, 419)
Screenshot: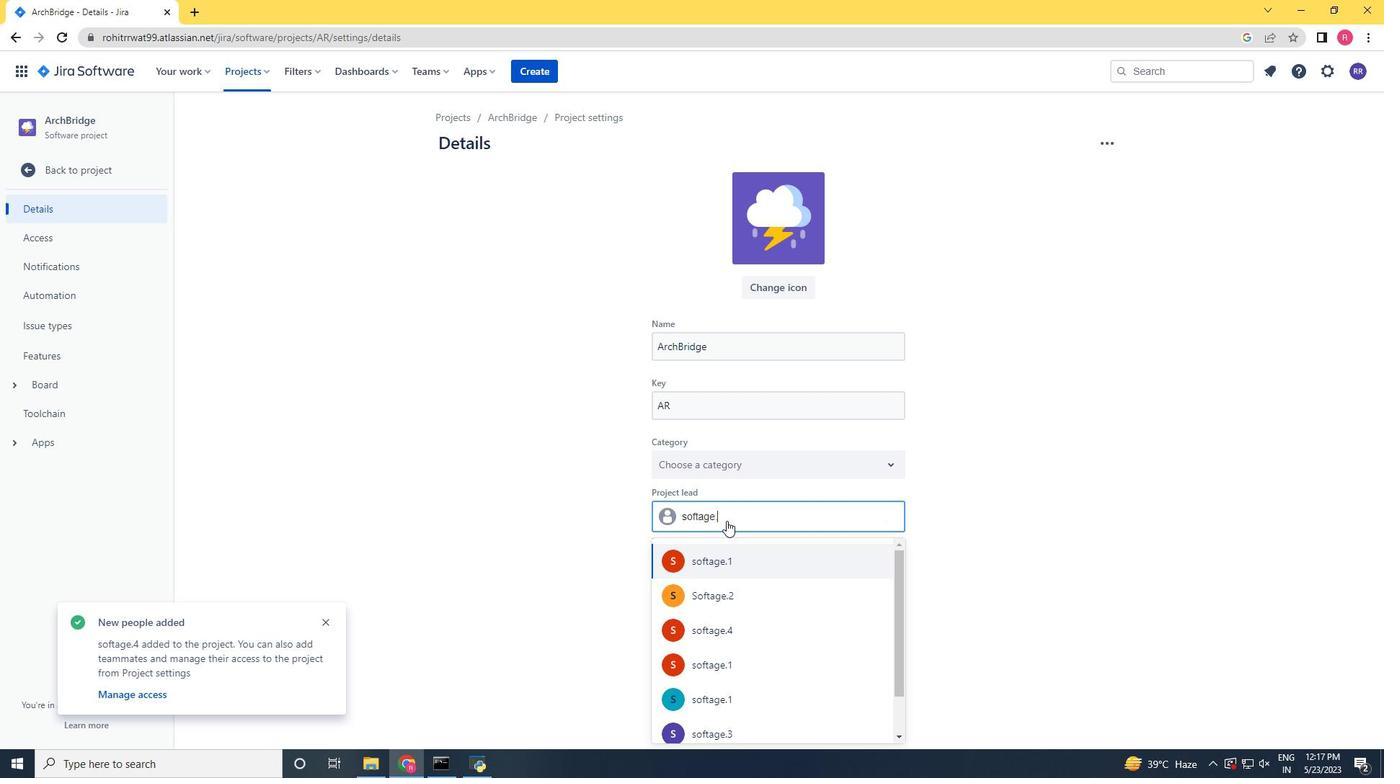 
Action: Key pressed <Key.shift>@softage.nt
Screenshot: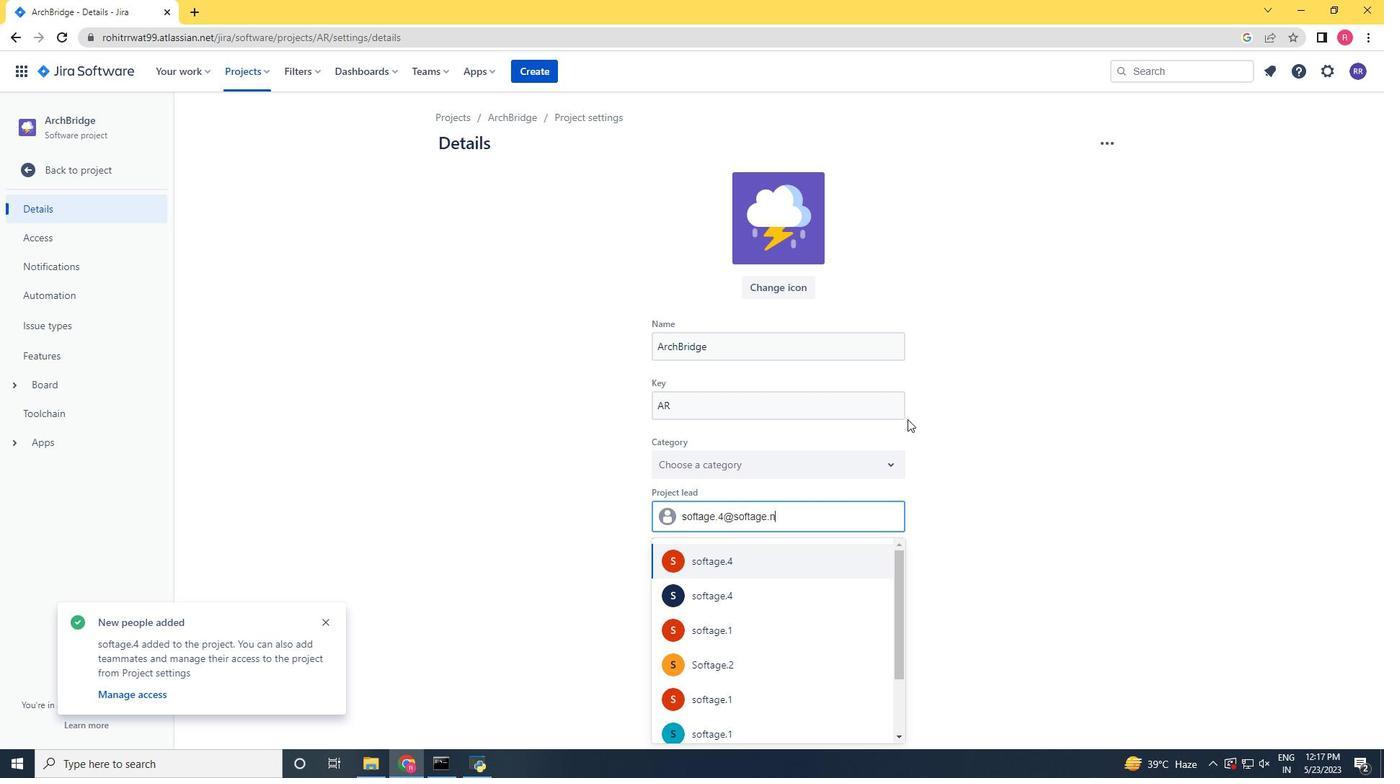 
Action: Mouse moved to (878, 505)
Screenshot: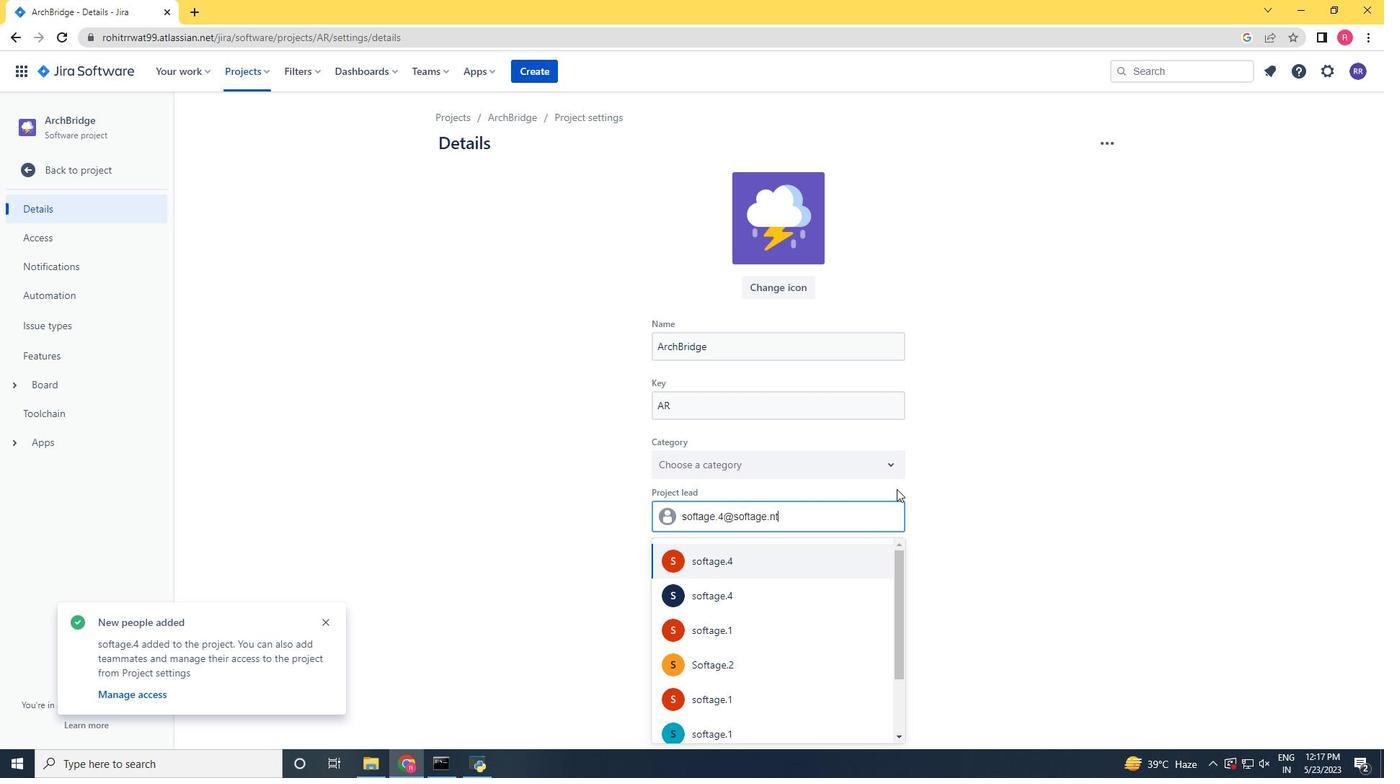 
Action: Key pressed <Key.backspace>et
Screenshot: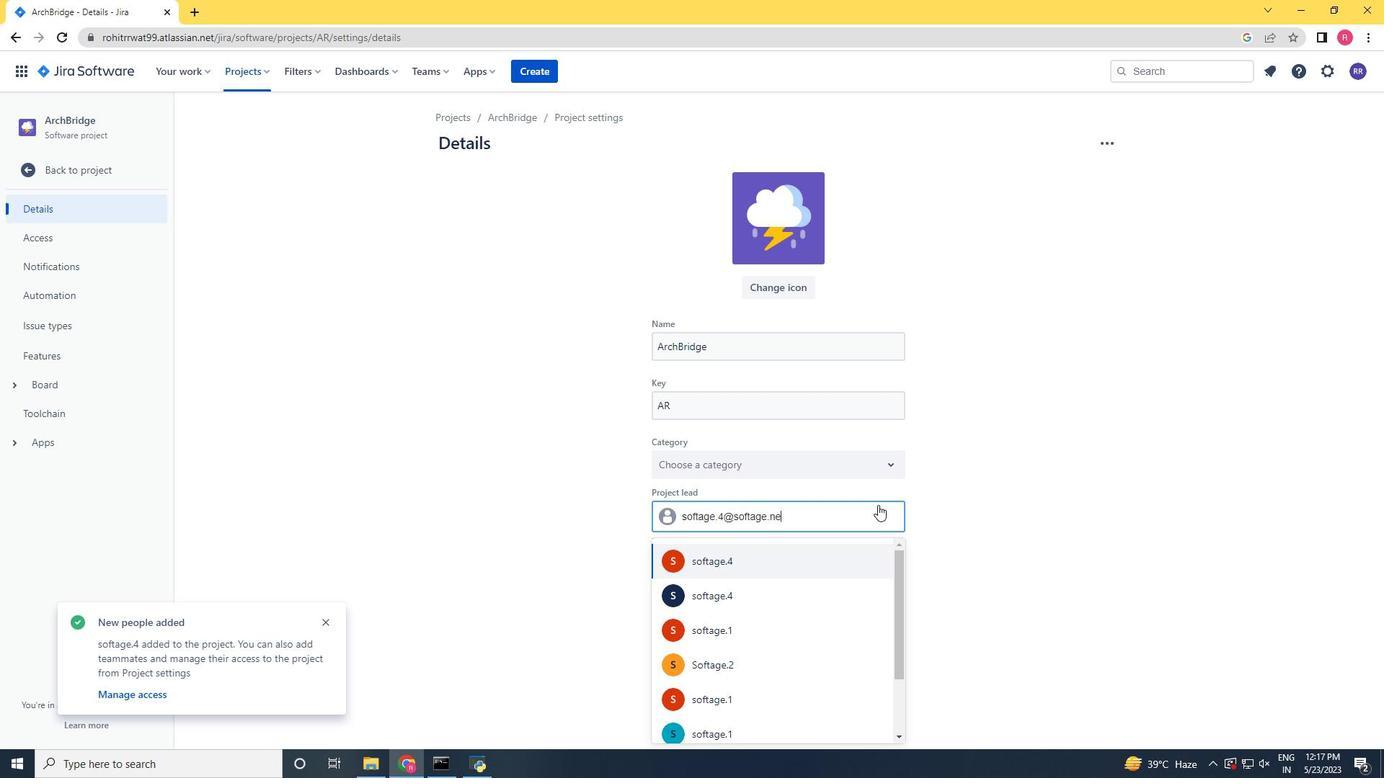 
Action: Mouse moved to (744, 557)
Screenshot: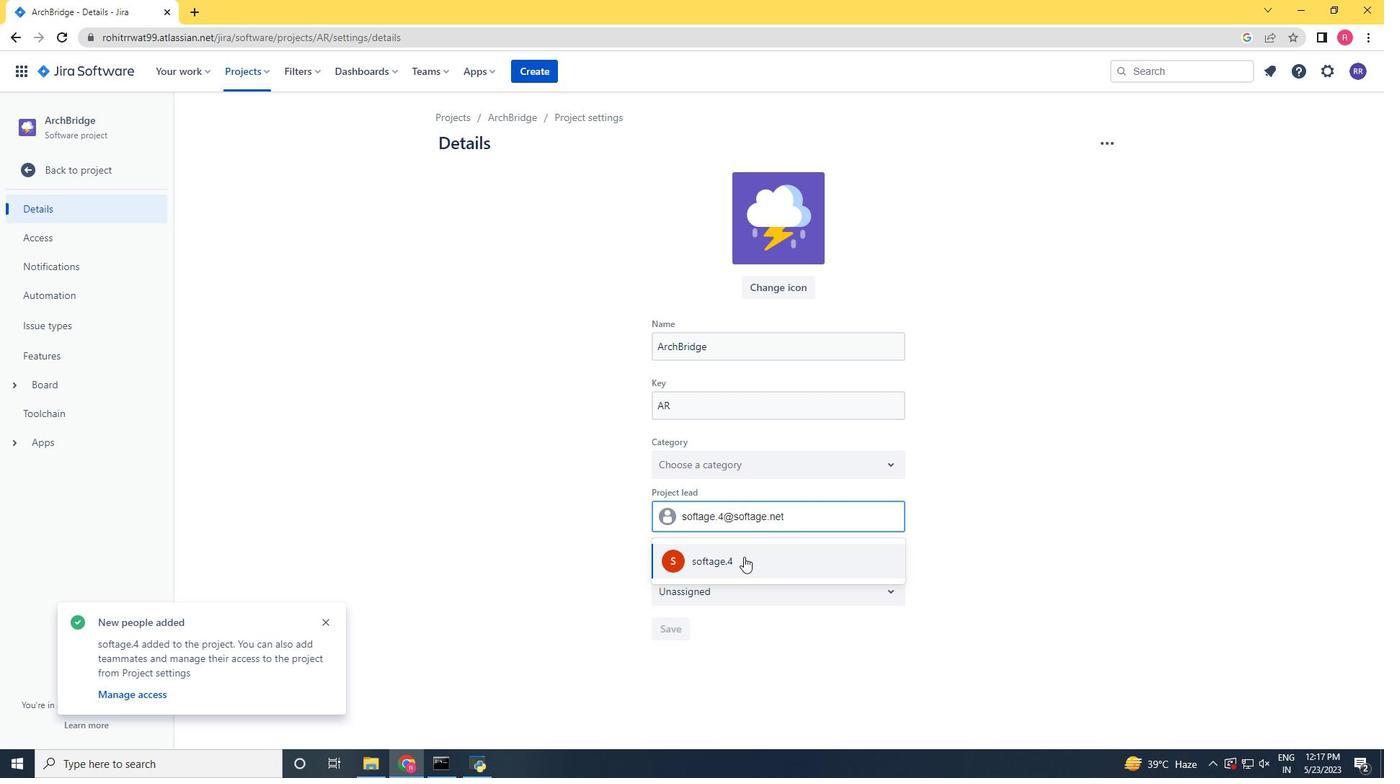 
Action: Mouse pressed left at (744, 557)
Screenshot: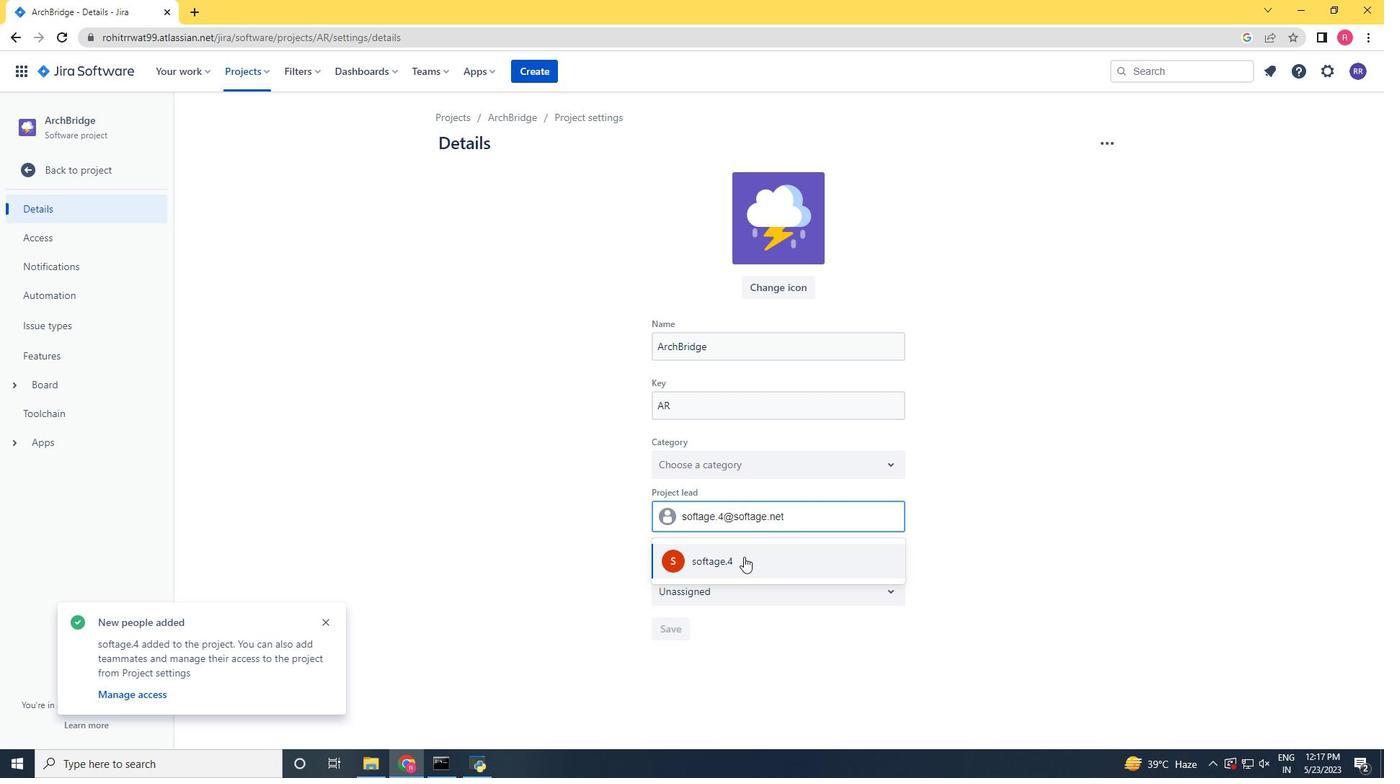 
Action: Mouse moved to (696, 604)
Screenshot: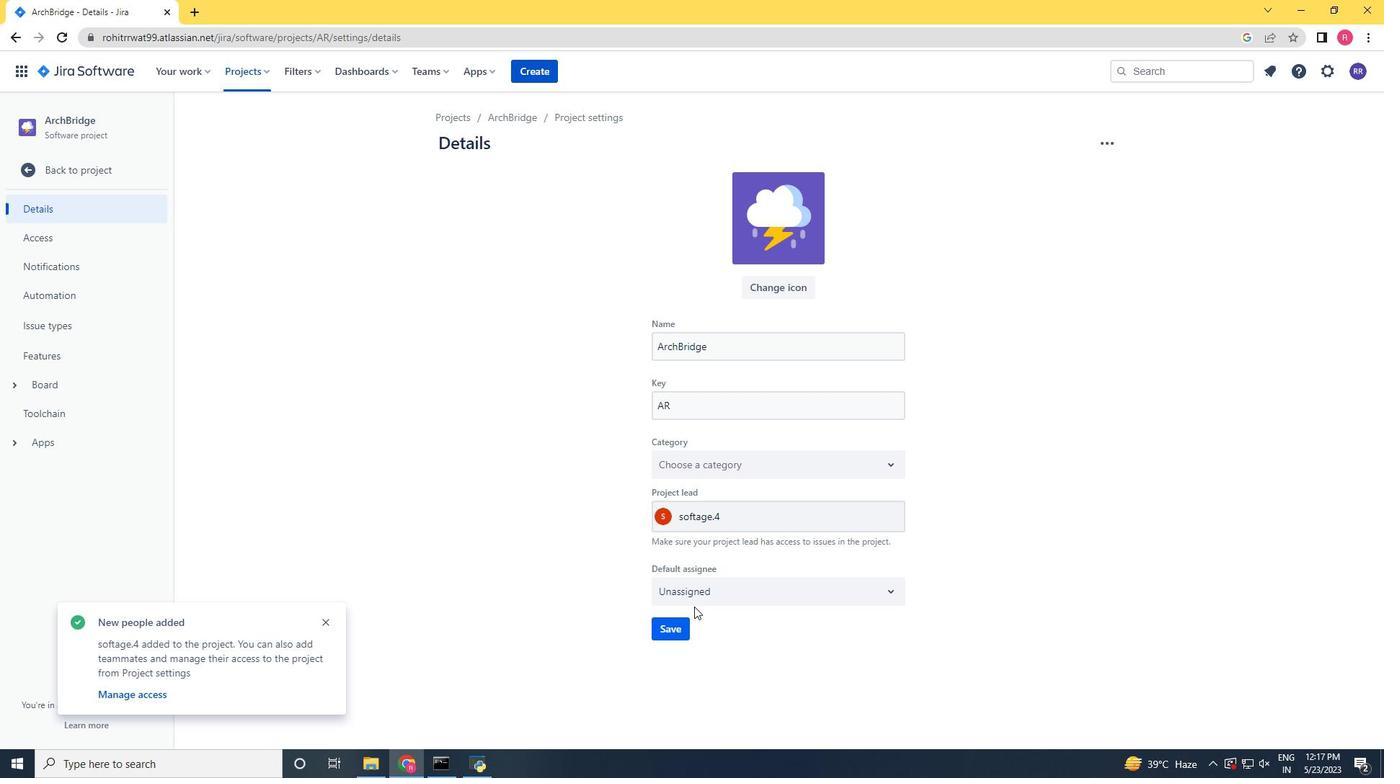 
Action: Mouse pressed left at (696, 604)
Screenshot: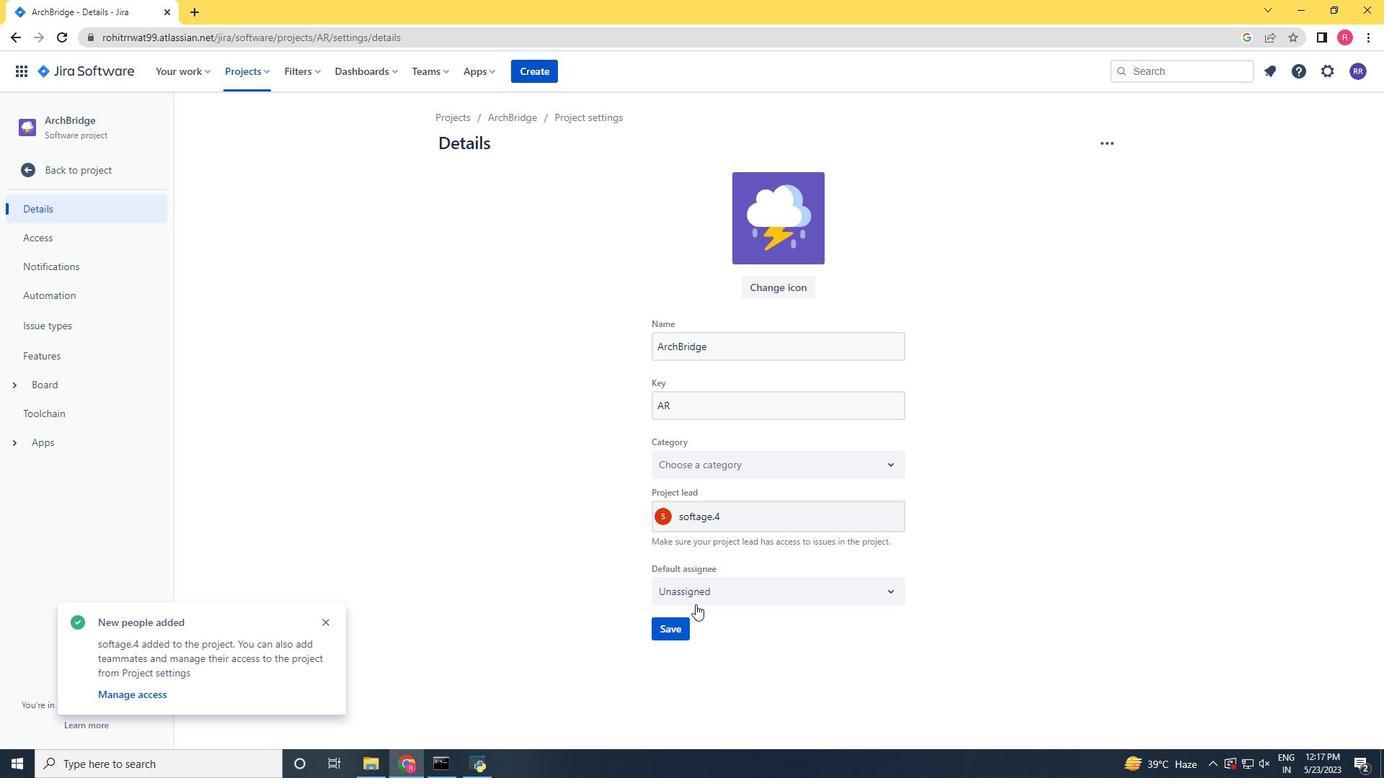 
Action: Mouse moved to (689, 625)
Screenshot: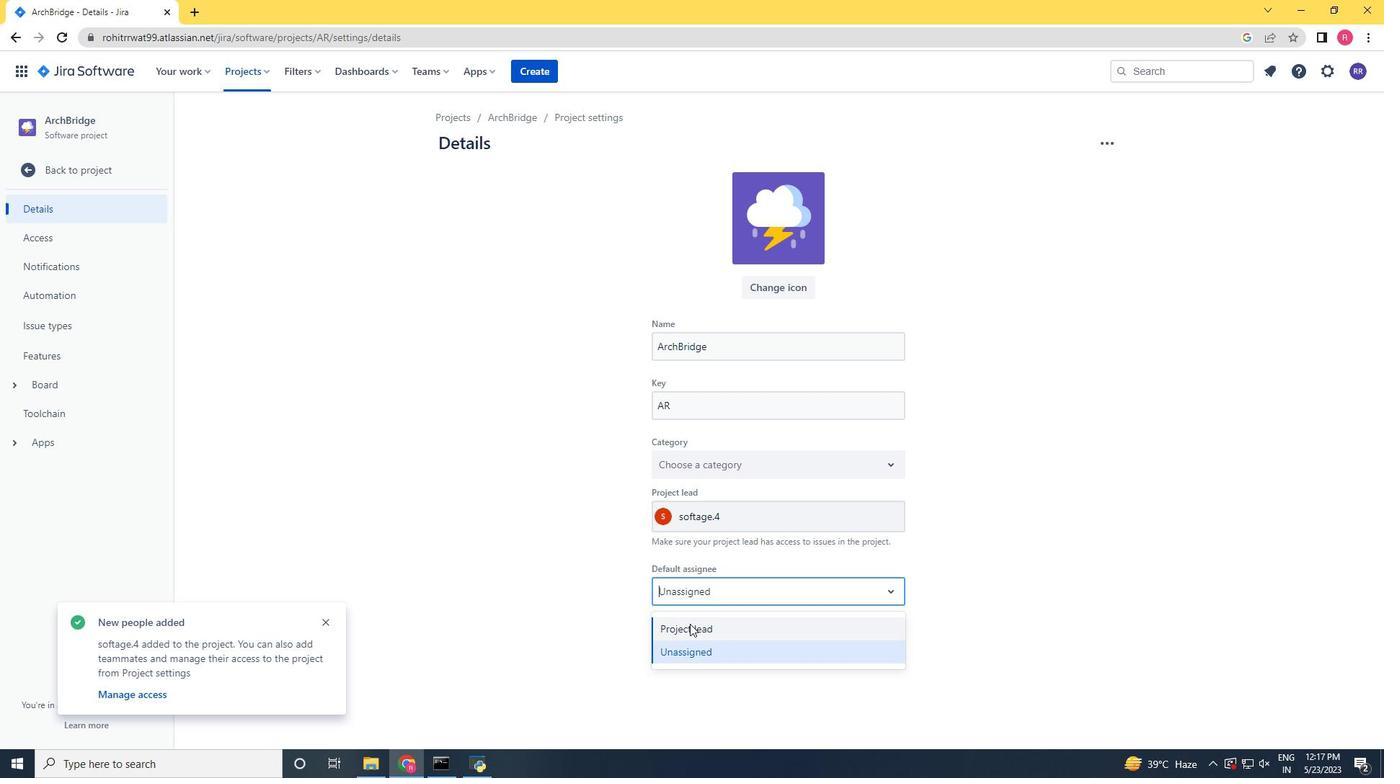 
Action: Mouse pressed left at (689, 625)
Screenshot: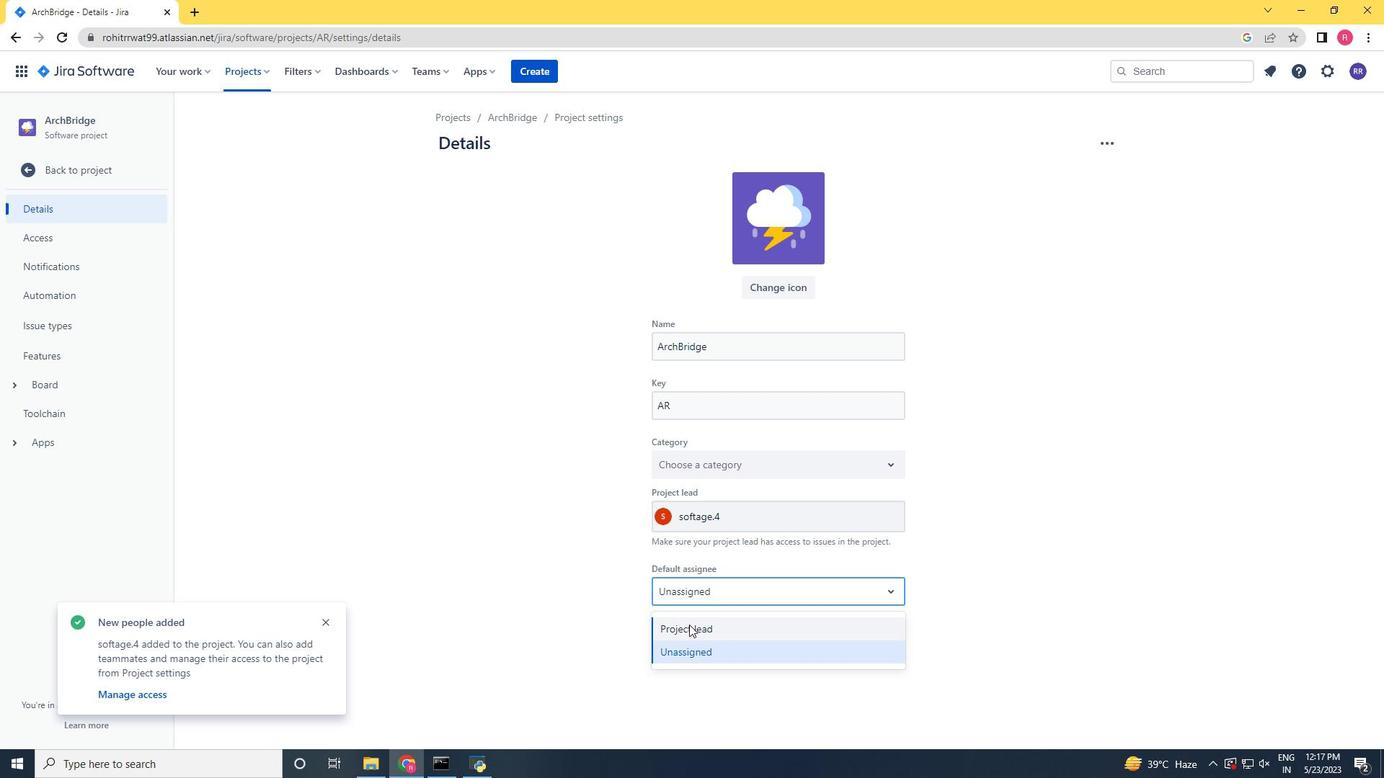 
Action: Mouse moved to (680, 624)
Screenshot: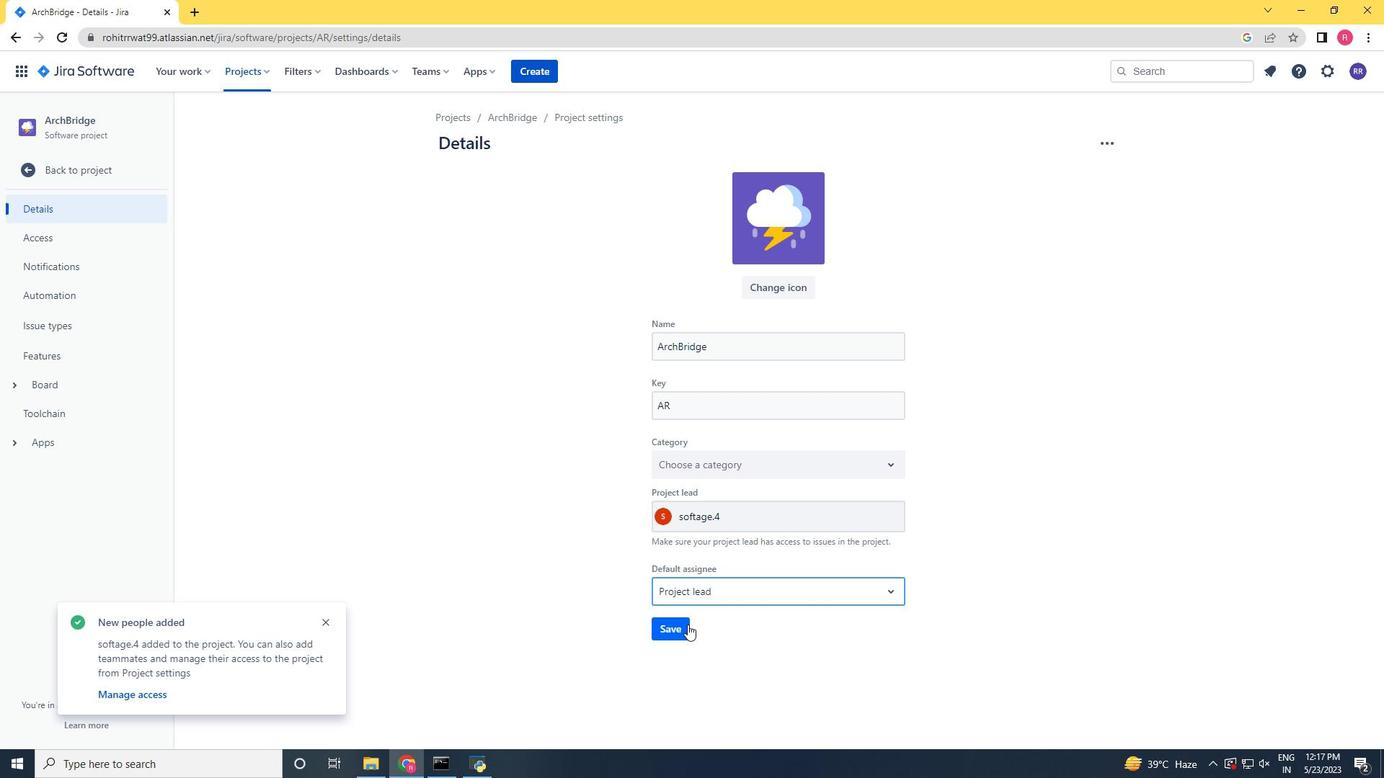 
Action: Mouse pressed left at (680, 624)
Screenshot: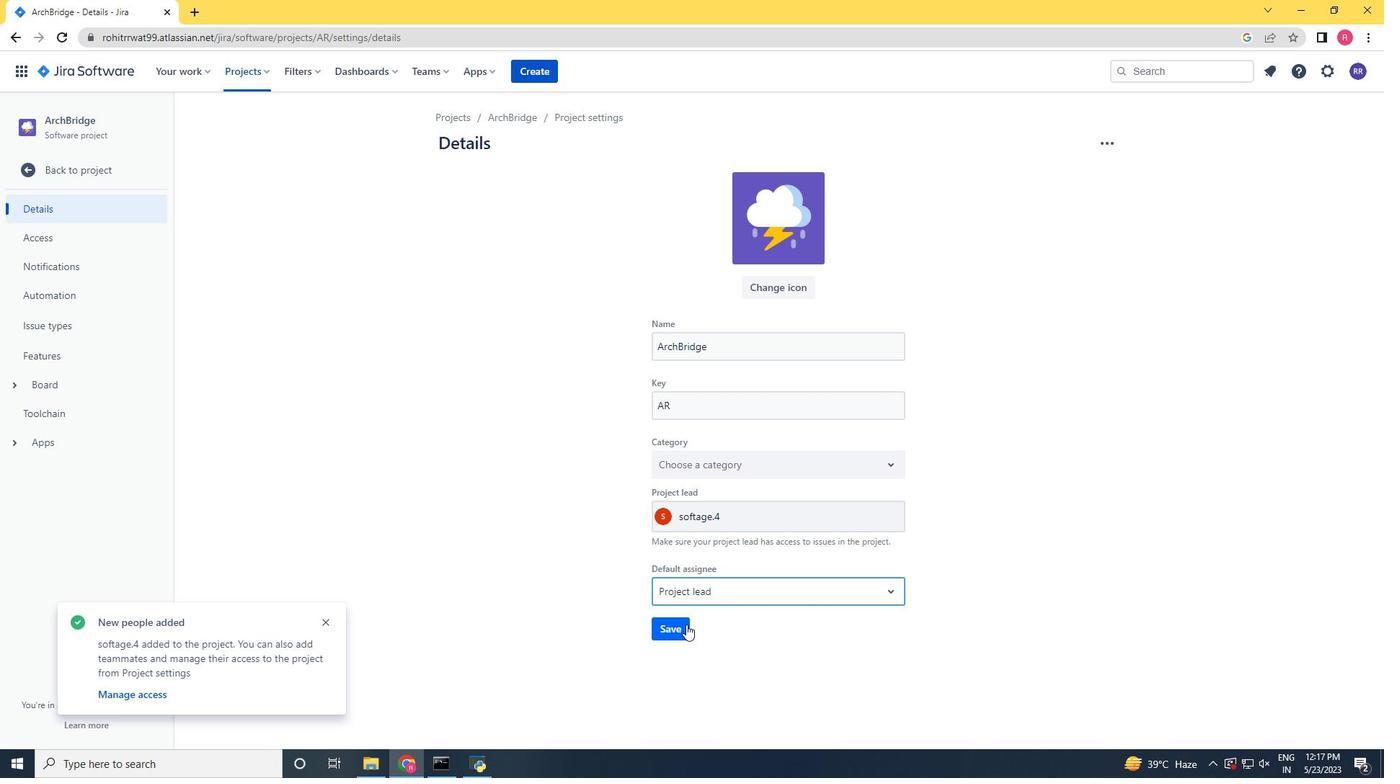 
Action: Mouse moved to (57, 179)
Screenshot: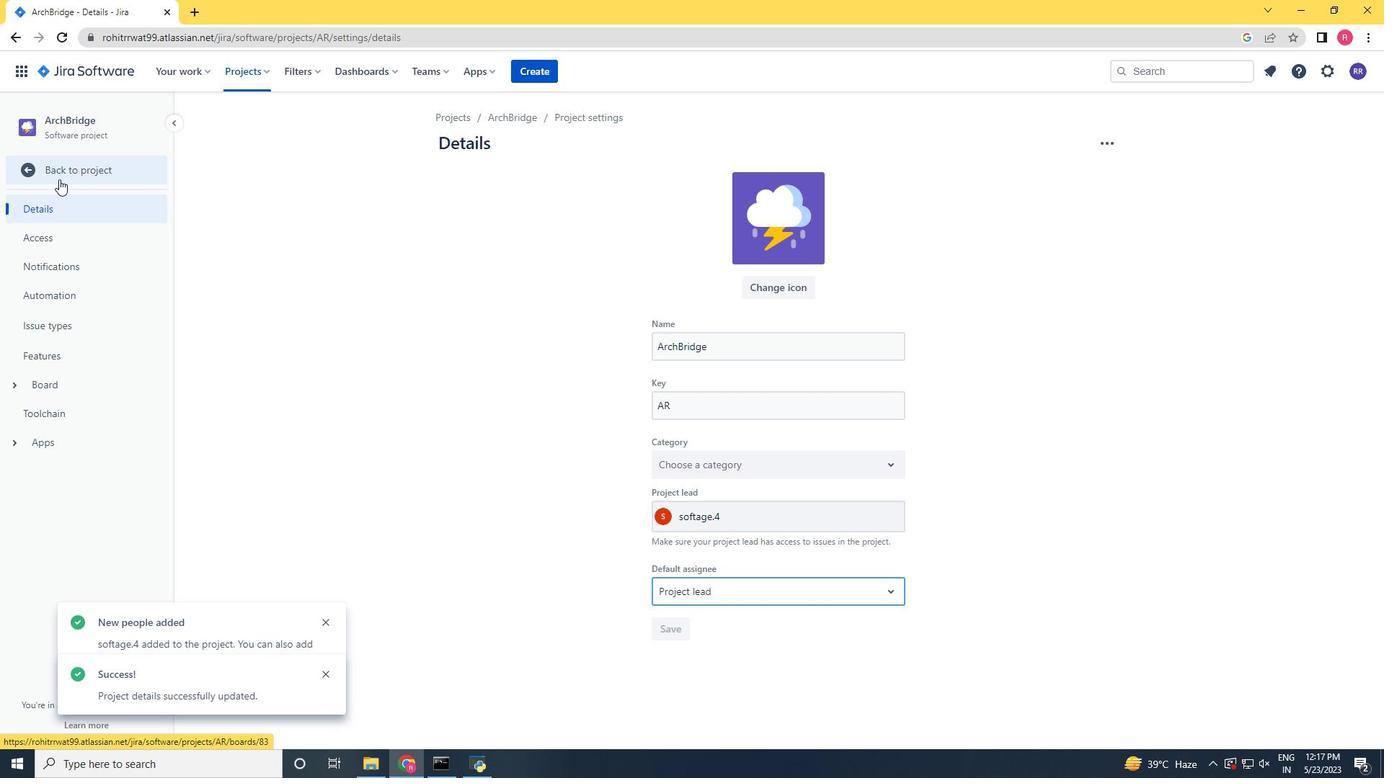
Action: Mouse pressed left at (57, 179)
Screenshot: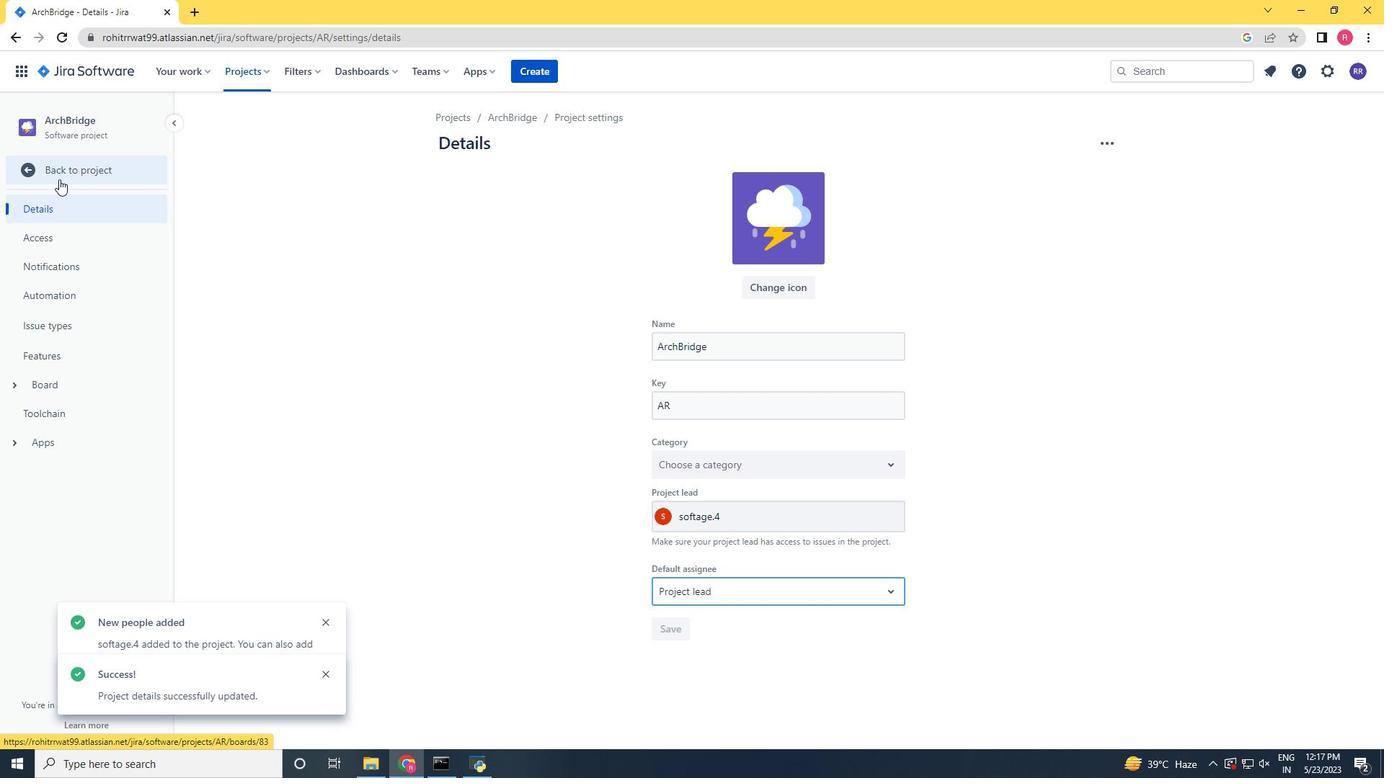 
Action: Mouse moved to (342, 196)
Screenshot: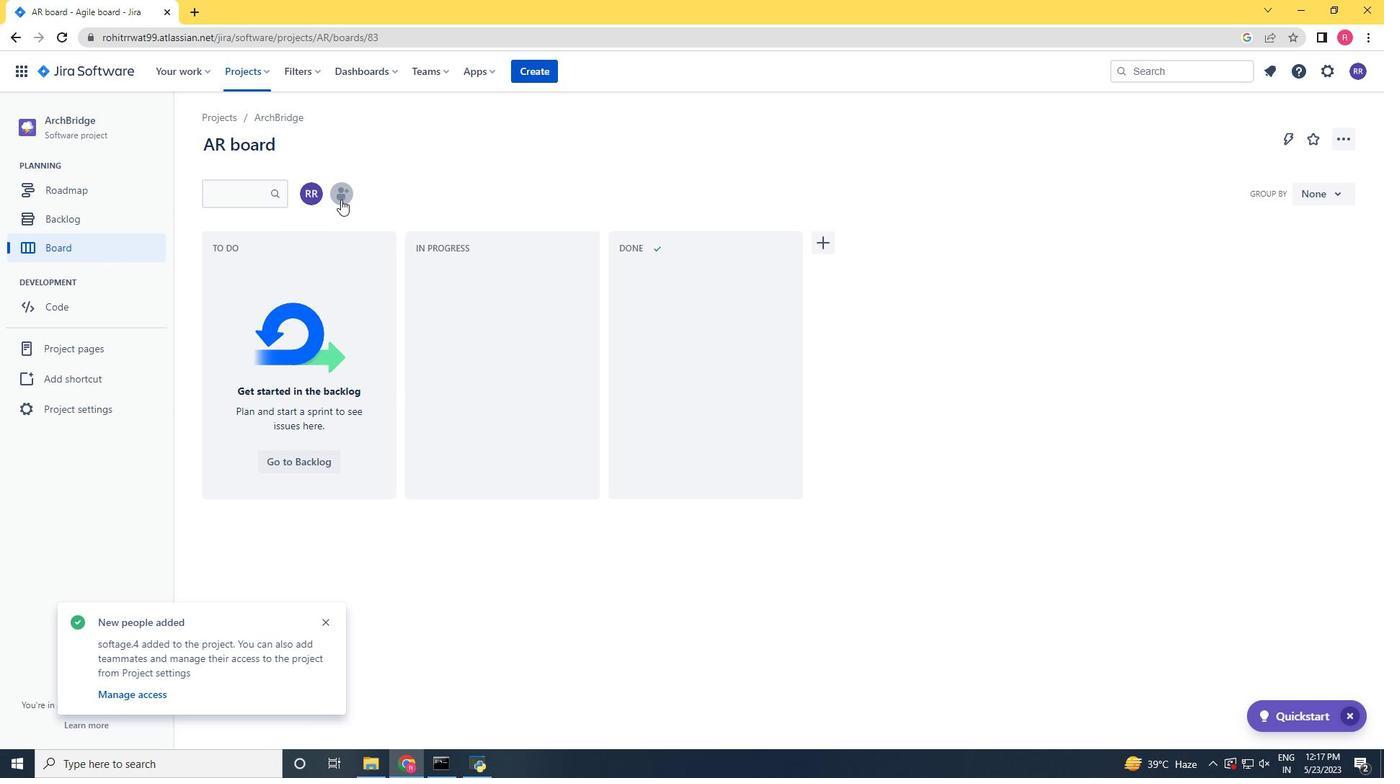 
Action: Mouse pressed left at (342, 196)
Screenshot: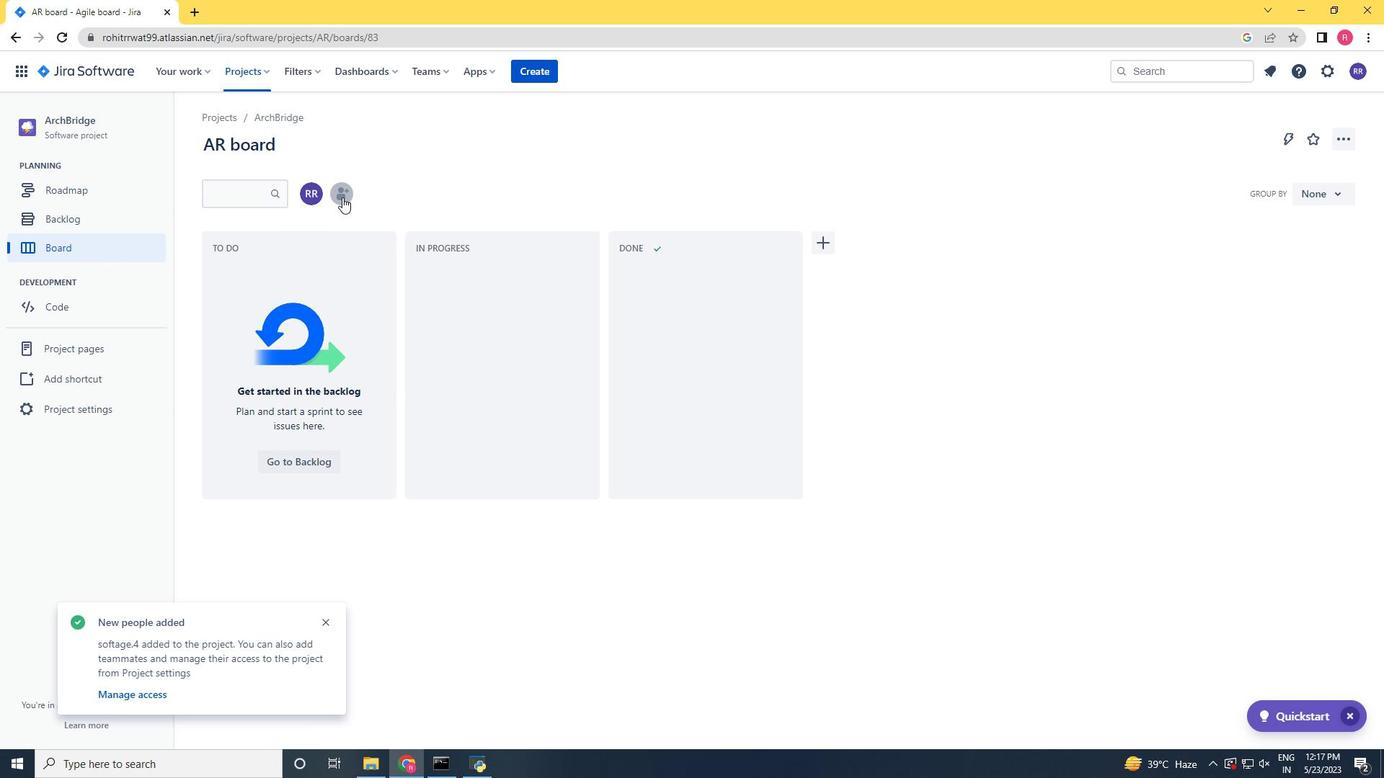 
Action: Key pressed softage.1<Key.shift>@softage.net
Screenshot: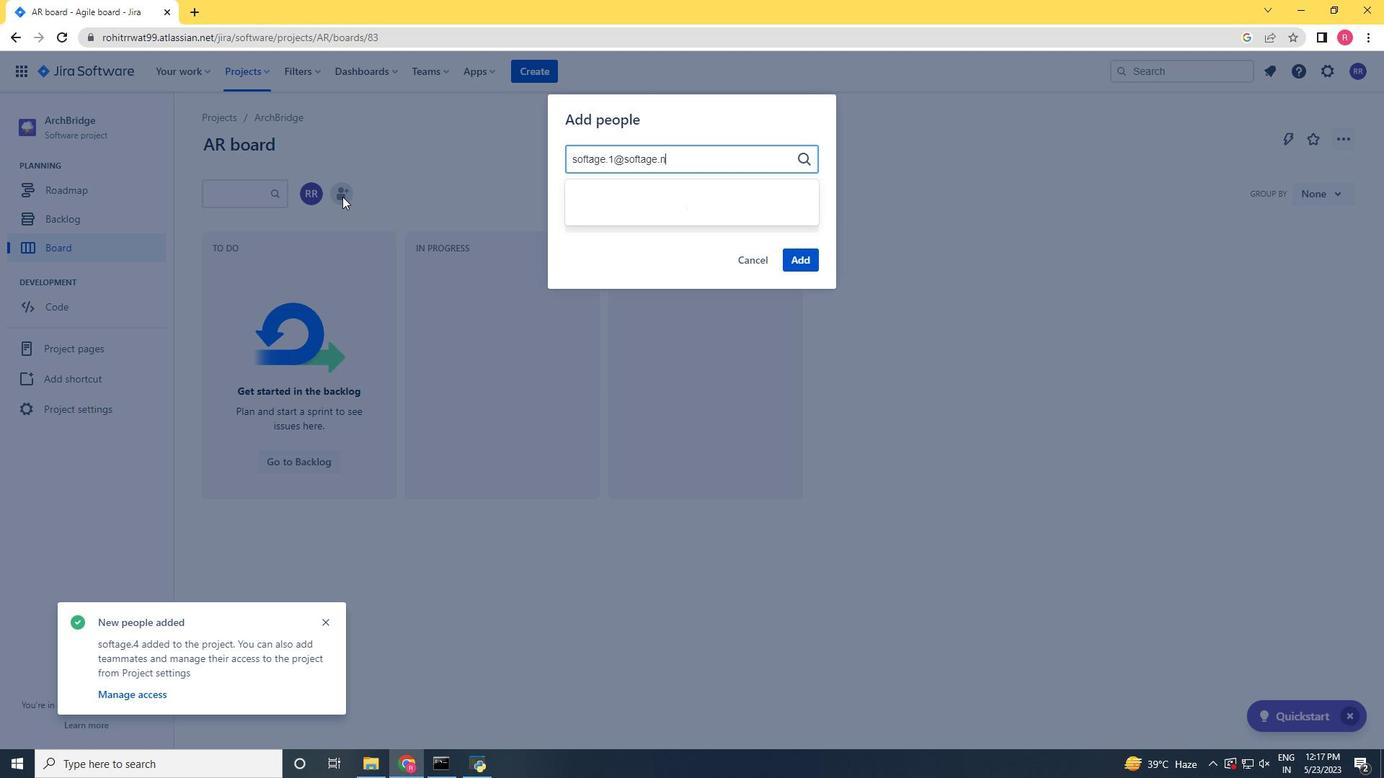 
Action: Mouse scrolled (342, 197) with delta (0, 0)
Screenshot: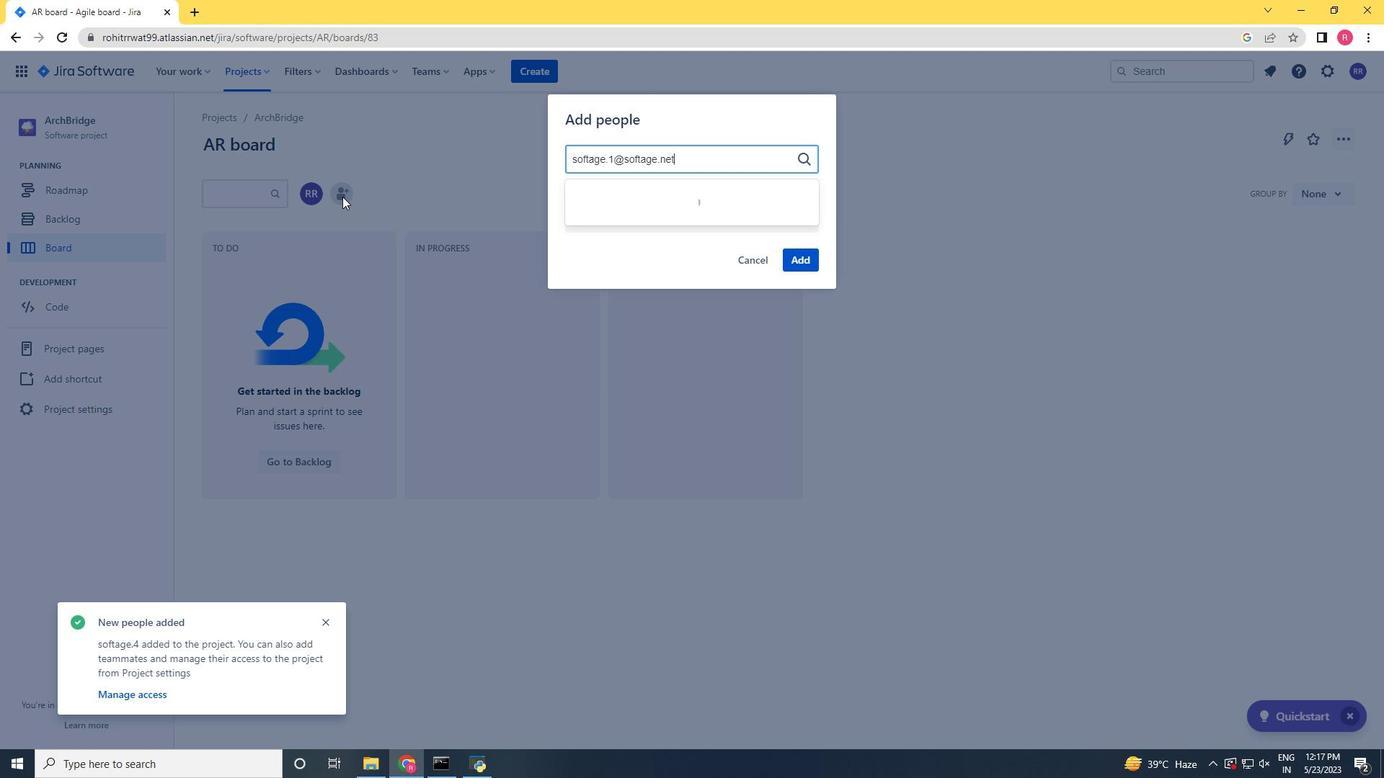 
Action: Mouse moved to (614, 194)
Screenshot: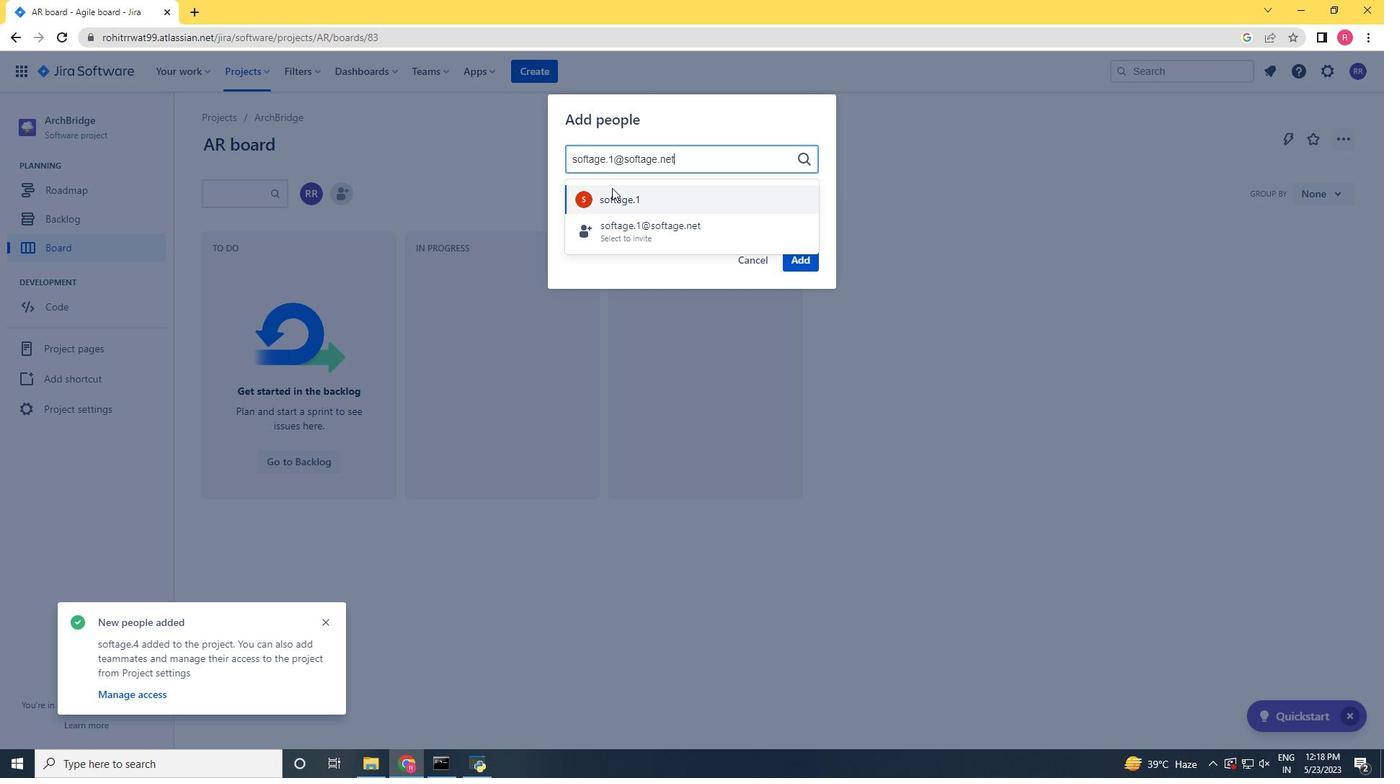 
Action: Mouse pressed left at (614, 194)
Screenshot: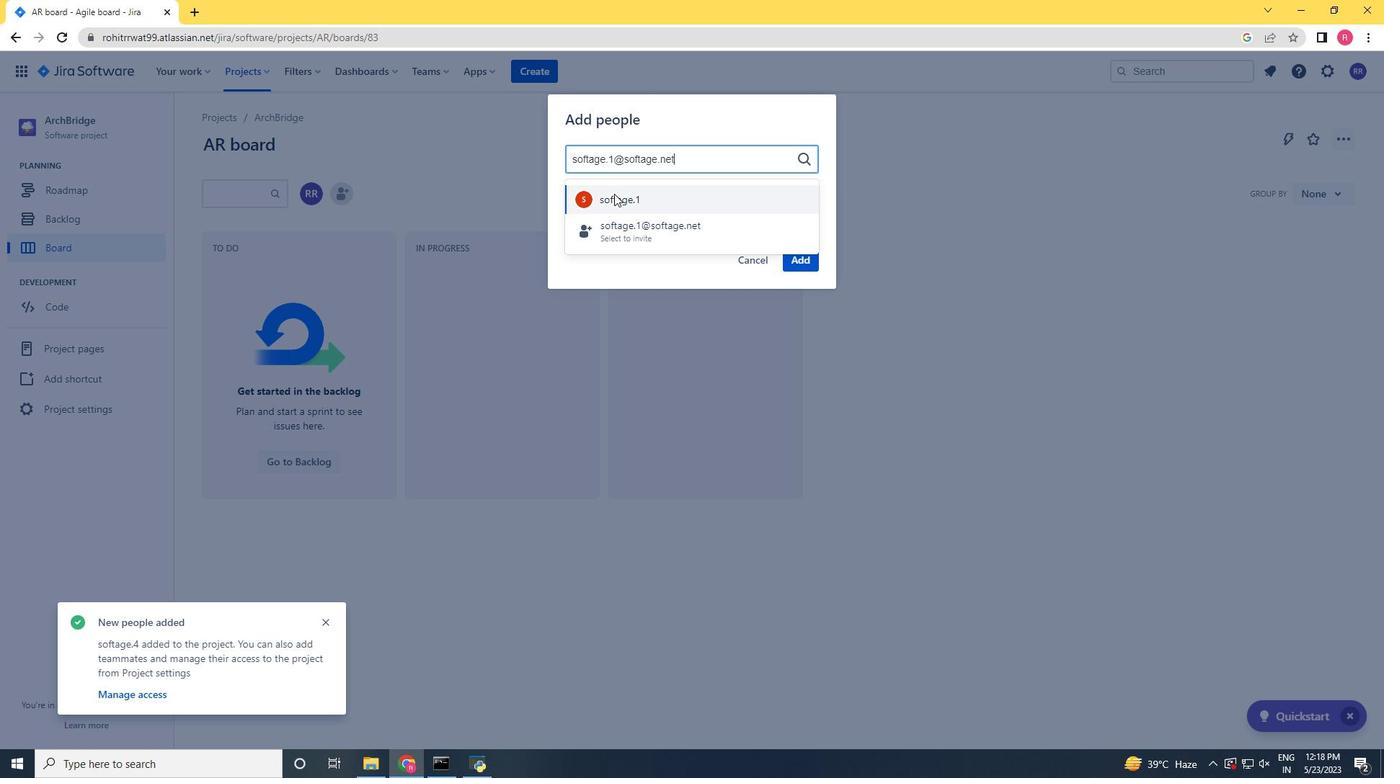 
Action: Mouse moved to (787, 262)
Screenshot: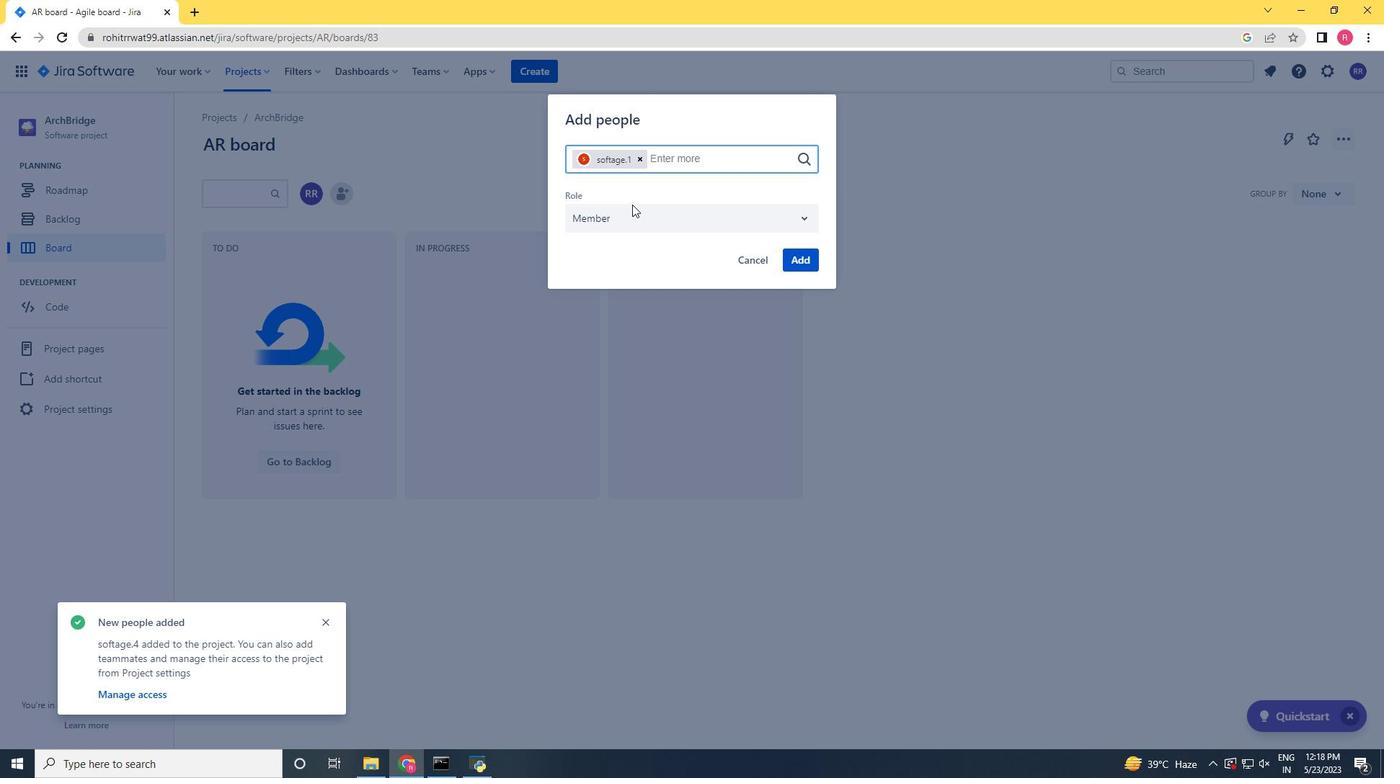 
Action: Mouse pressed left at (787, 262)
Screenshot: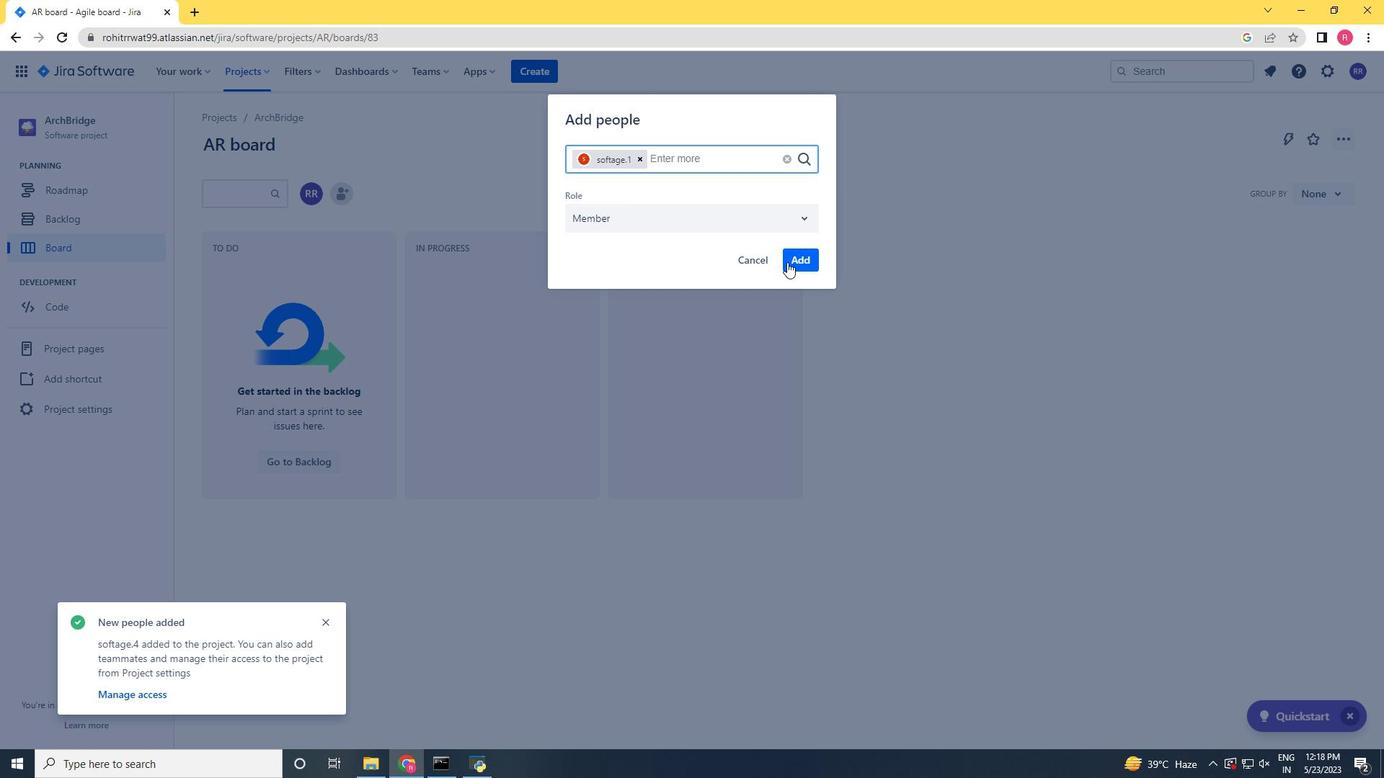 
Action: Mouse moved to (347, 374)
Screenshot: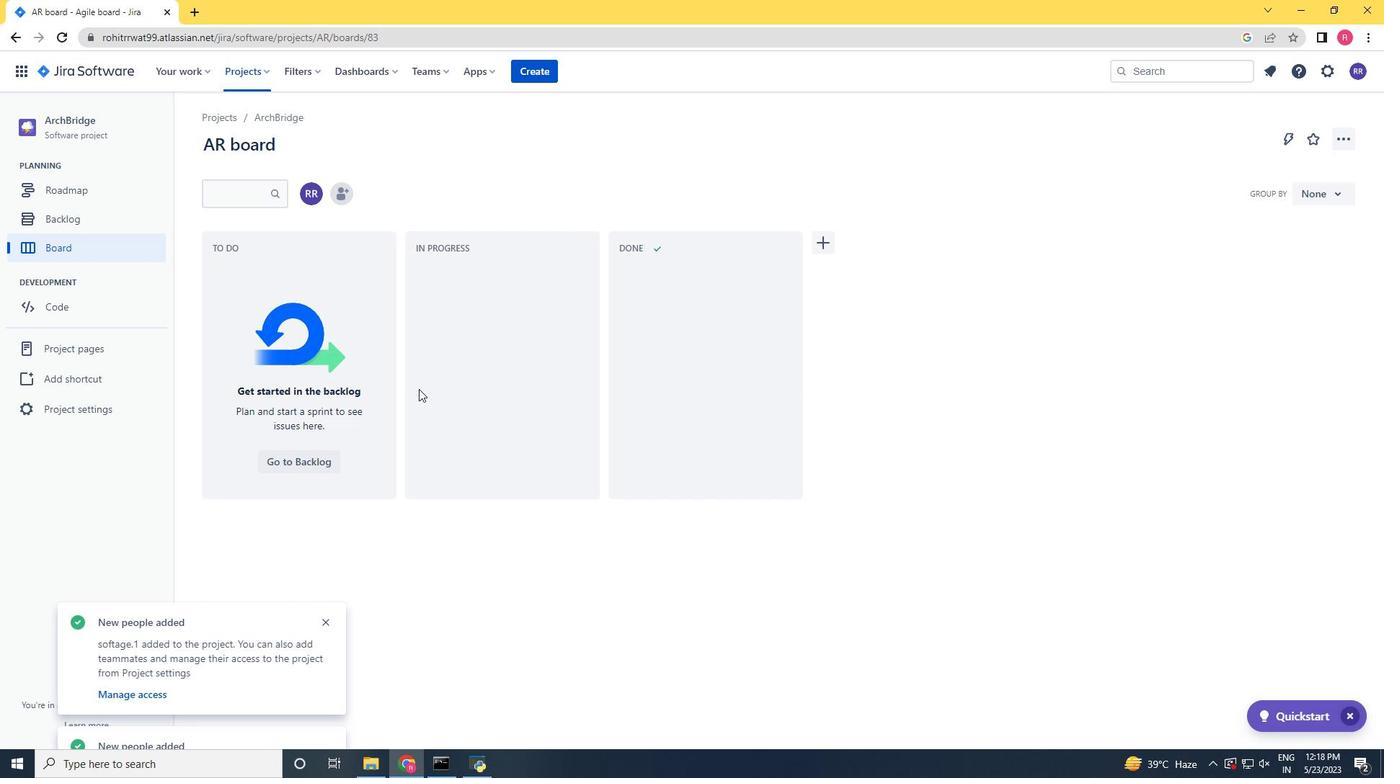 
